 Task: Calculate the distance between vineyards in Sonoma County, California.
Action: Mouse moved to (145, 61)
Screenshot: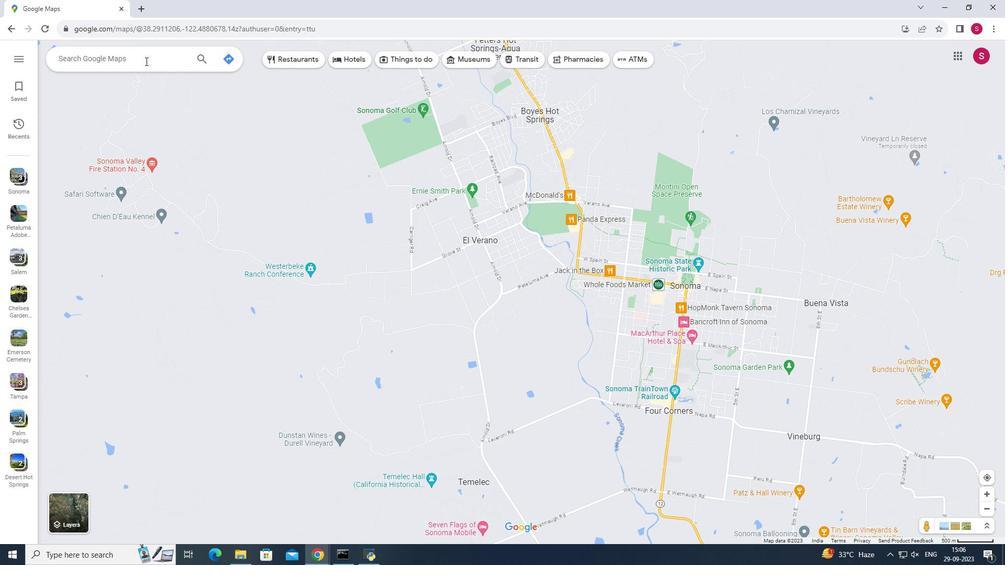 
Action: Mouse pressed left at (145, 61)
Screenshot: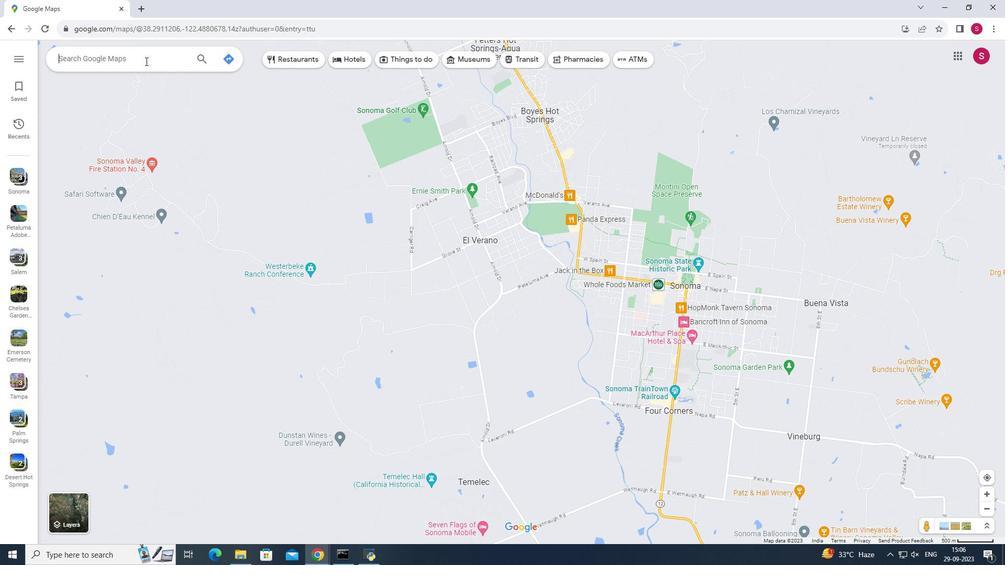 
Action: Mouse moved to (148, 61)
Screenshot: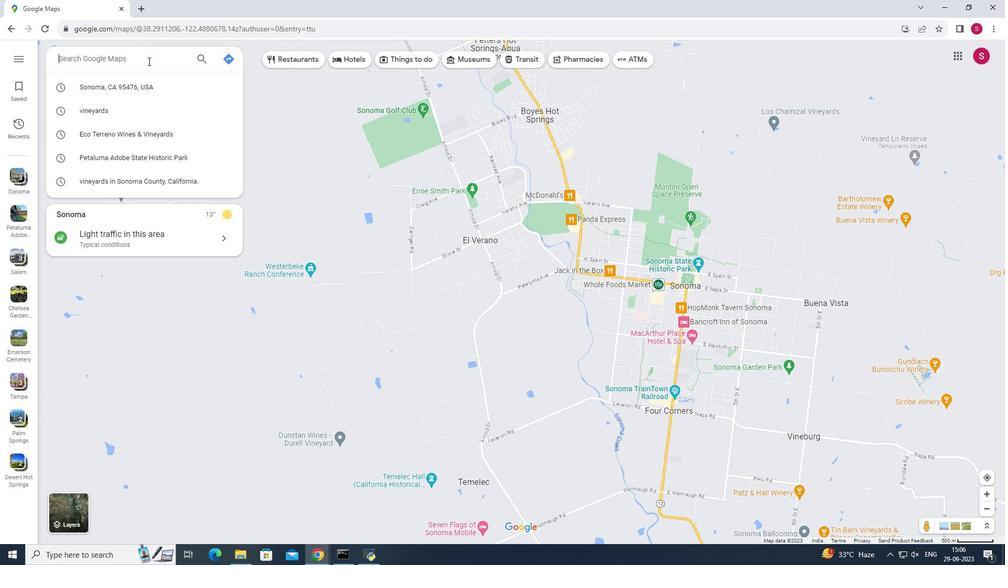 
Action: Key pressed <Key.shift><Key.shift>Sonoma<Key.space><Key.shift>Country,<Key.space><Key.shift>California<Key.enter>
Screenshot: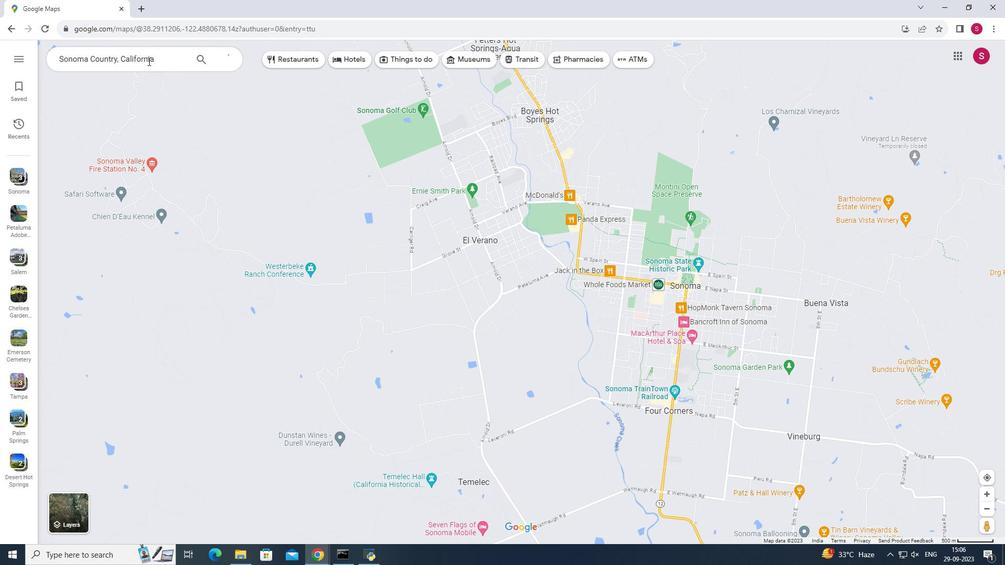 
Action: Mouse moved to (147, 240)
Screenshot: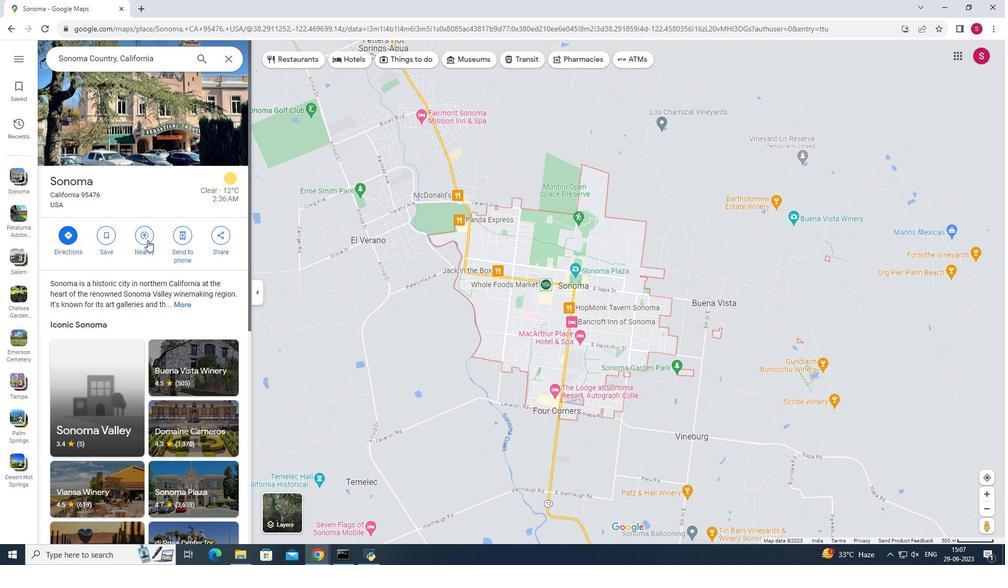 
Action: Mouse pressed left at (147, 240)
Screenshot: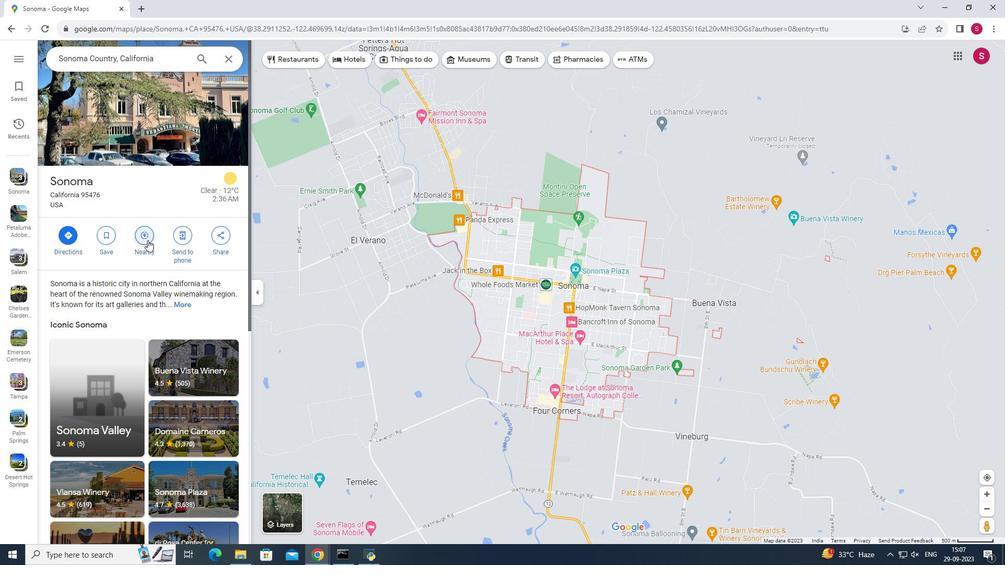 
Action: Mouse moved to (149, 241)
Screenshot: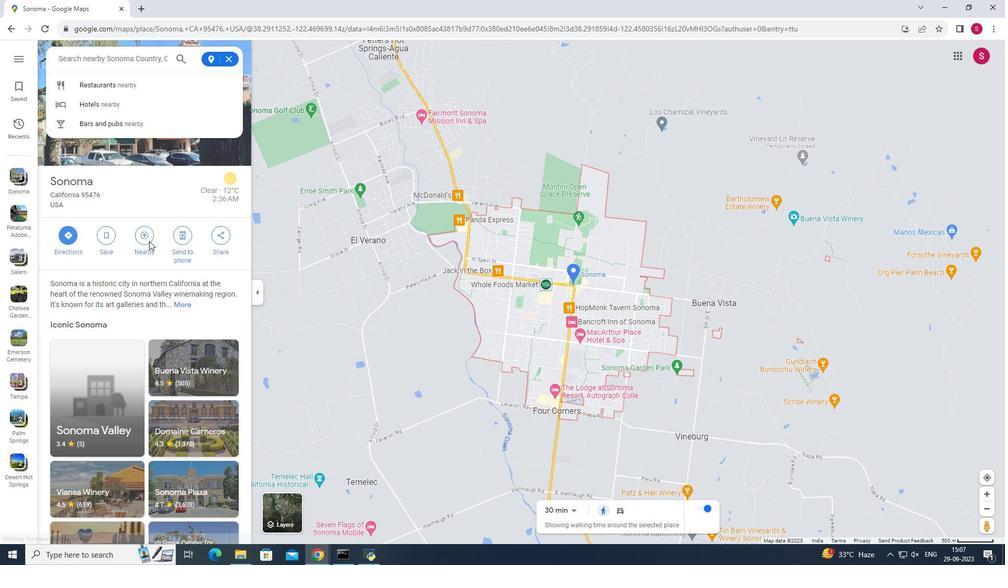 
Action: Key pressed vineyards<Key.enter>
Screenshot: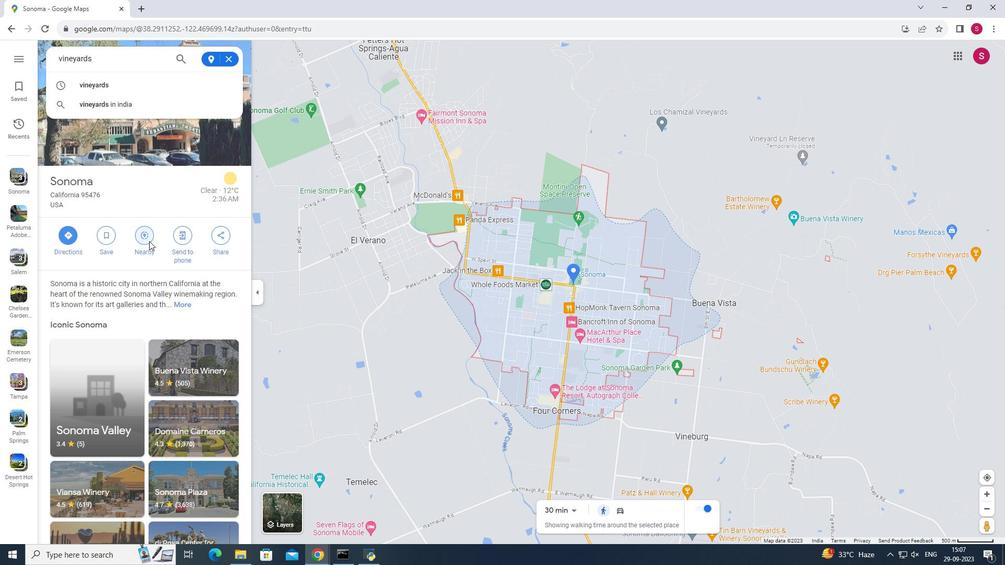 
Action: Mouse moved to (441, 286)
Screenshot: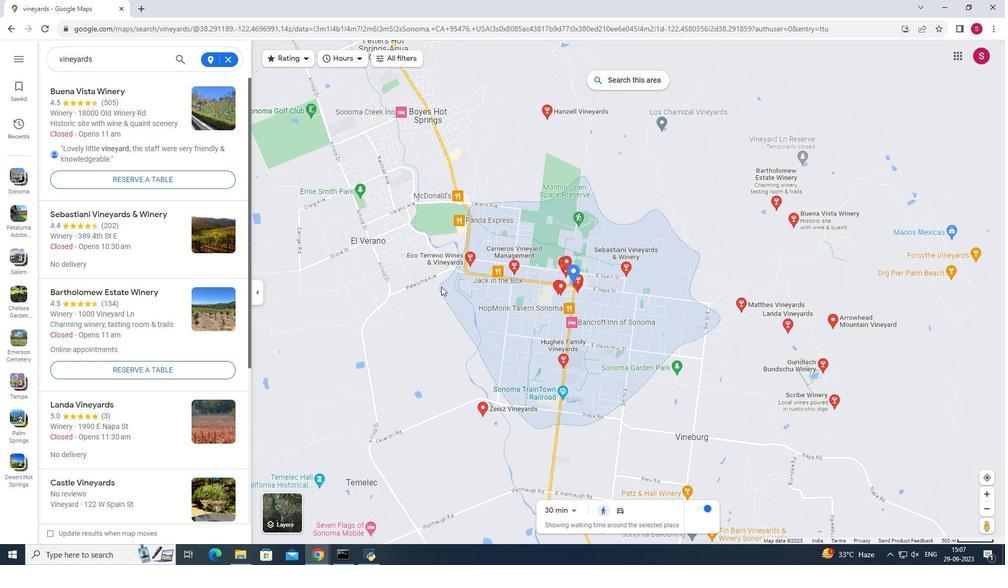 
Action: Mouse scrolled (441, 287) with delta (0, 0)
Screenshot: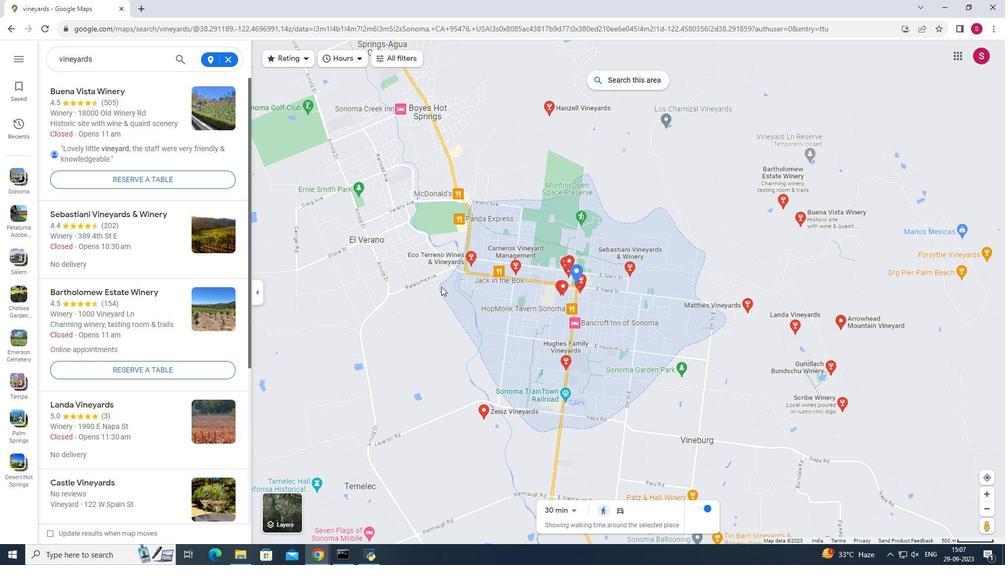 
Action: Mouse scrolled (441, 287) with delta (0, 0)
Screenshot: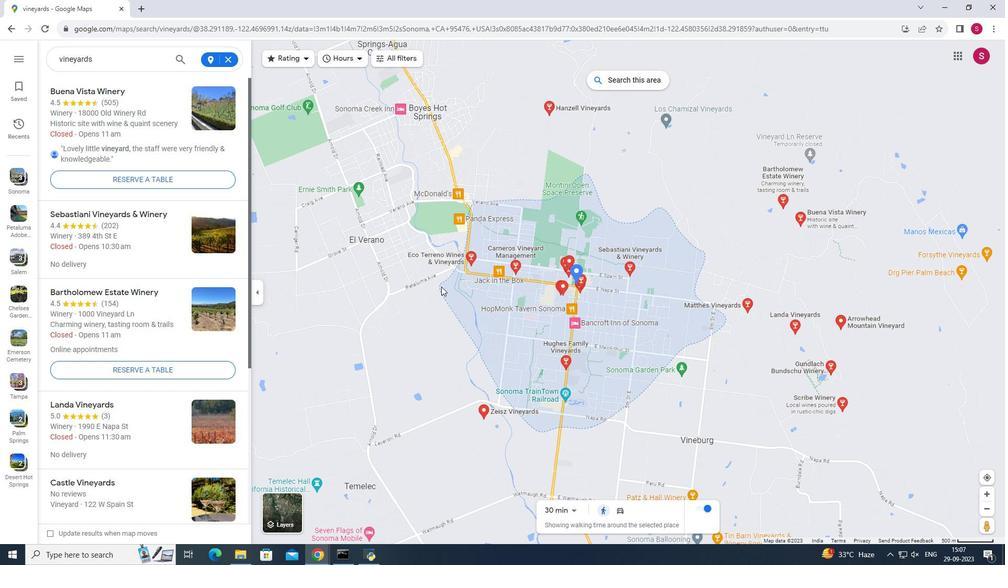 
Action: Mouse scrolled (441, 287) with delta (0, 0)
Screenshot: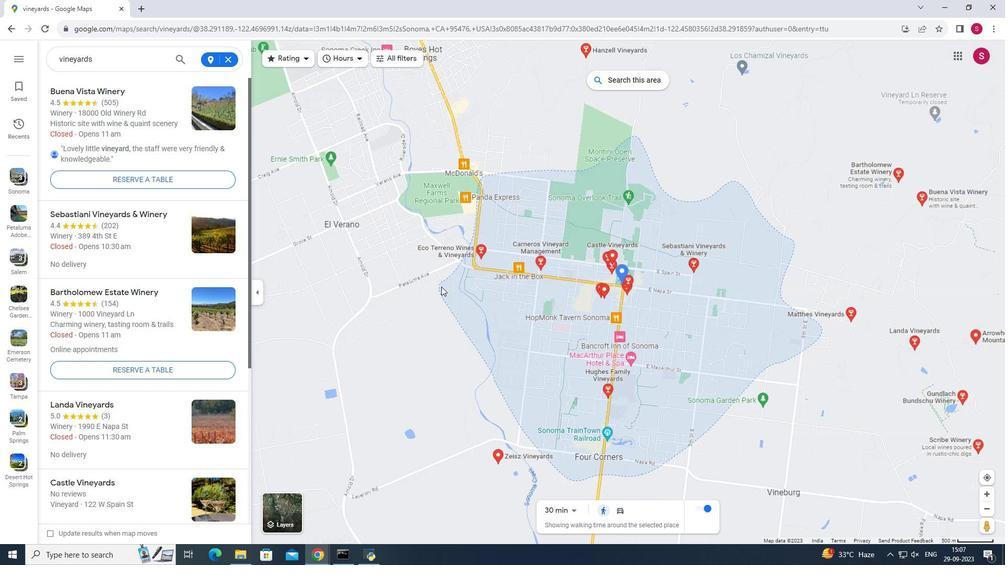 
Action: Mouse scrolled (441, 287) with delta (0, 0)
Screenshot: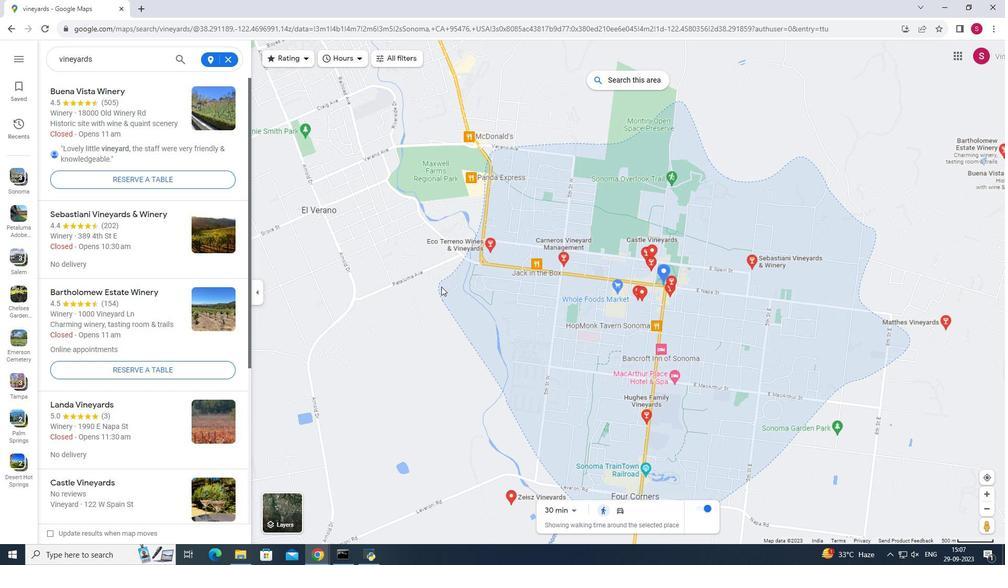 
Action: Mouse scrolled (441, 287) with delta (0, 0)
Screenshot: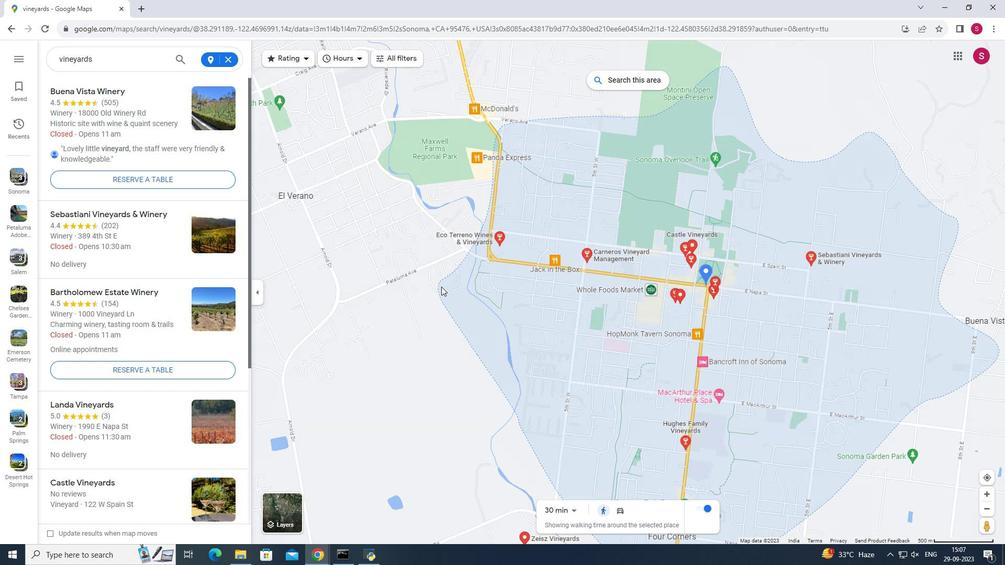 
Action: Mouse moved to (538, 321)
Screenshot: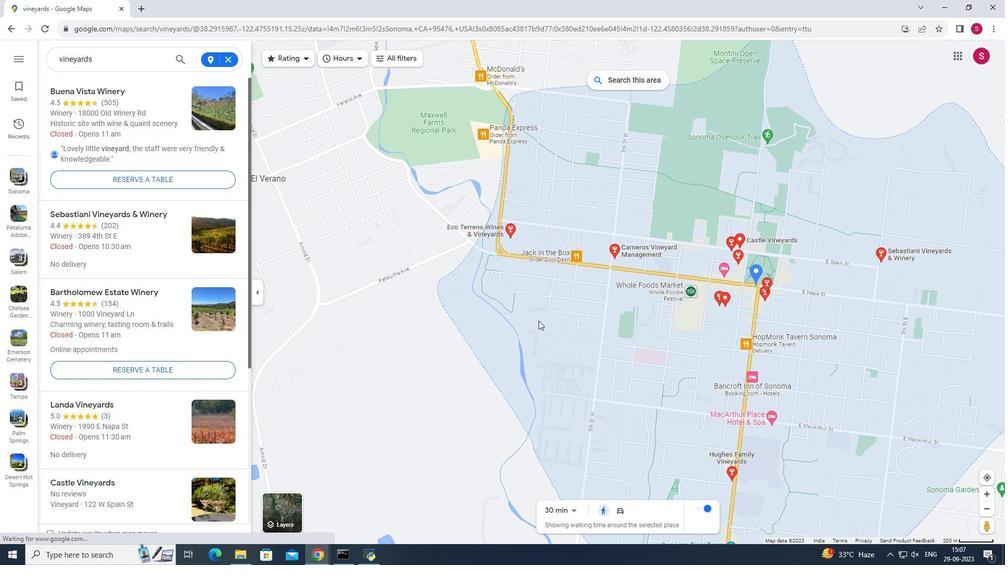 
Action: Mouse scrolled (538, 321) with delta (0, 0)
Screenshot: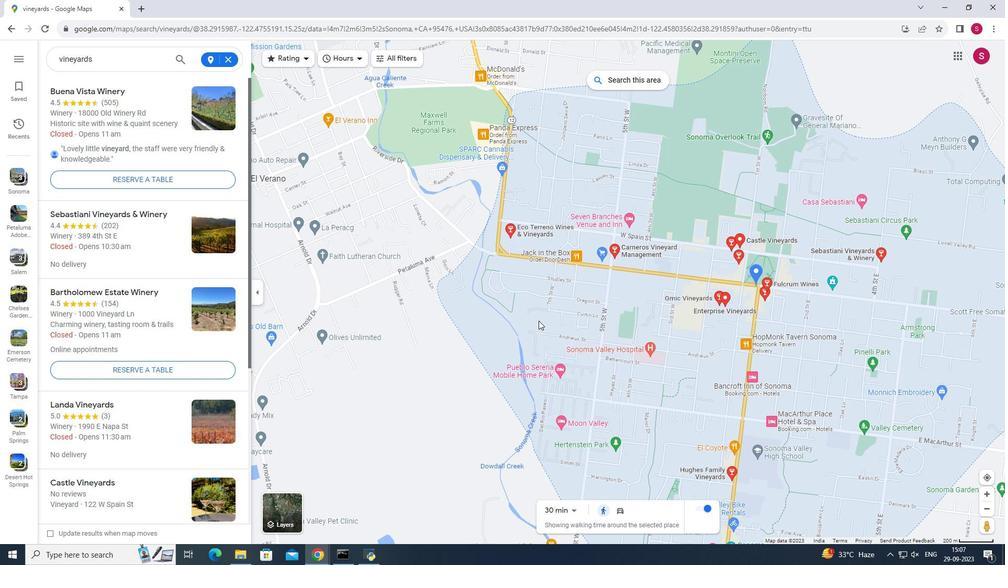 
Action: Mouse moved to (524, 274)
Screenshot: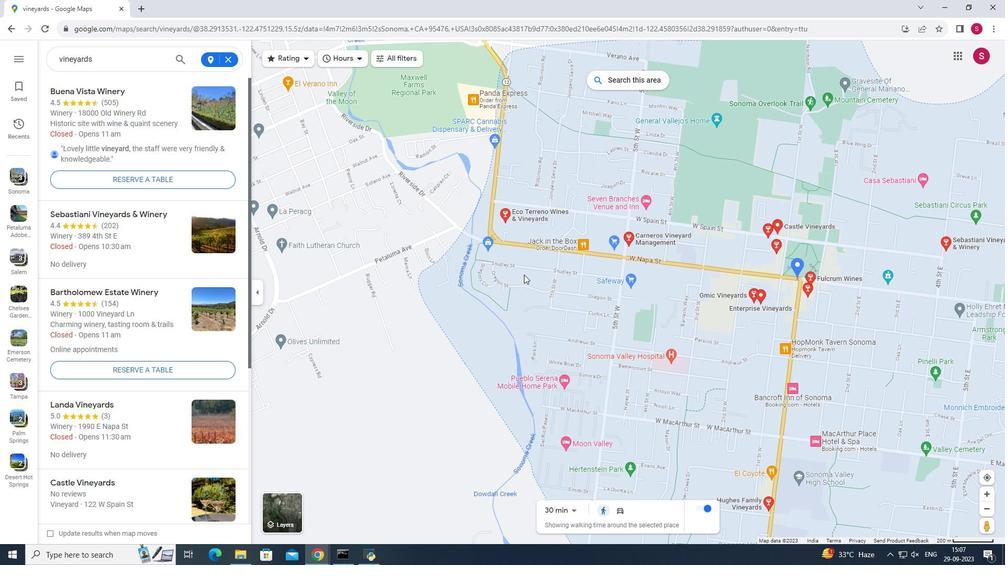 
Action: Mouse pressed left at (524, 274)
Screenshot: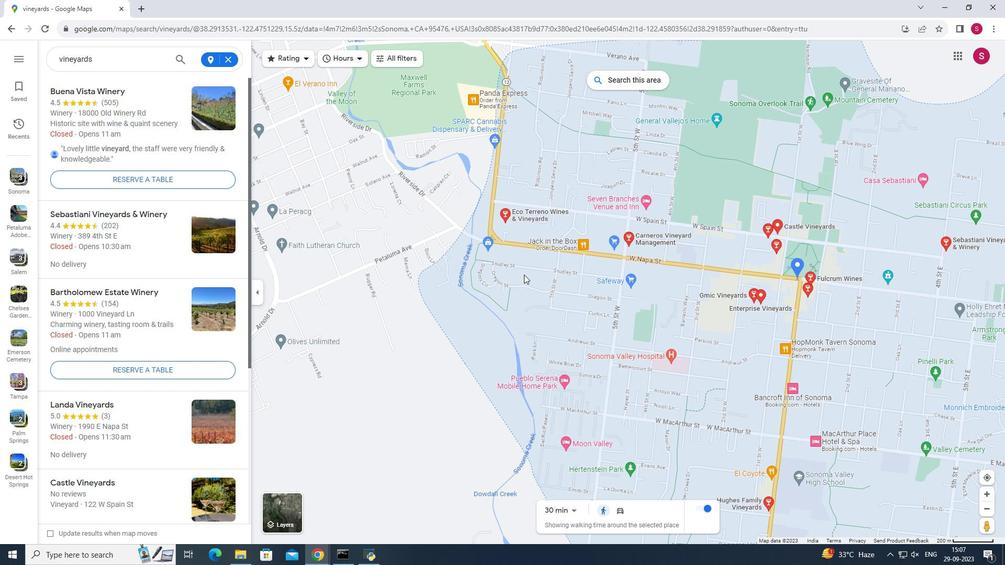 
Action: Mouse moved to (479, 307)
Screenshot: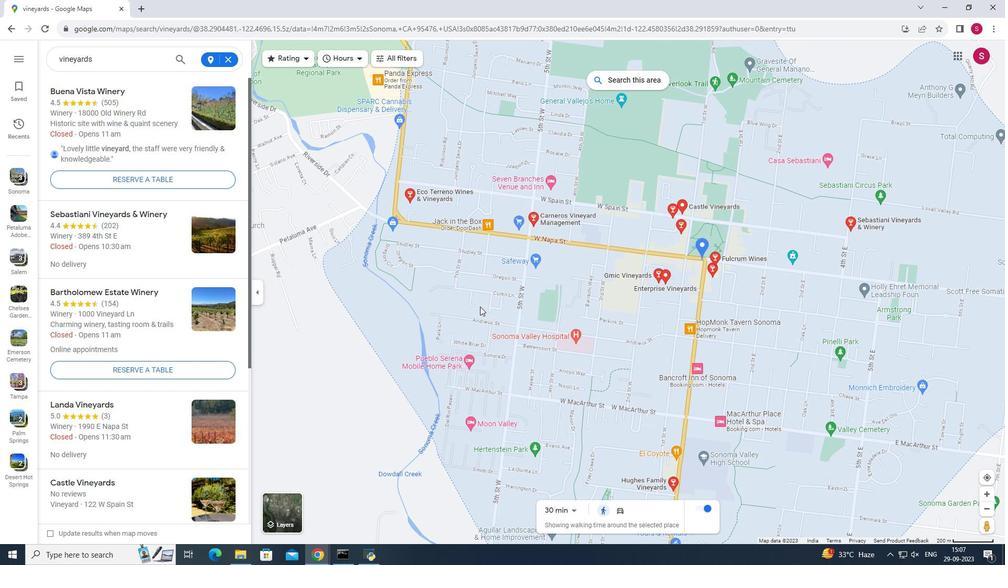 
Action: Mouse scrolled (479, 308) with delta (0, 0)
Screenshot: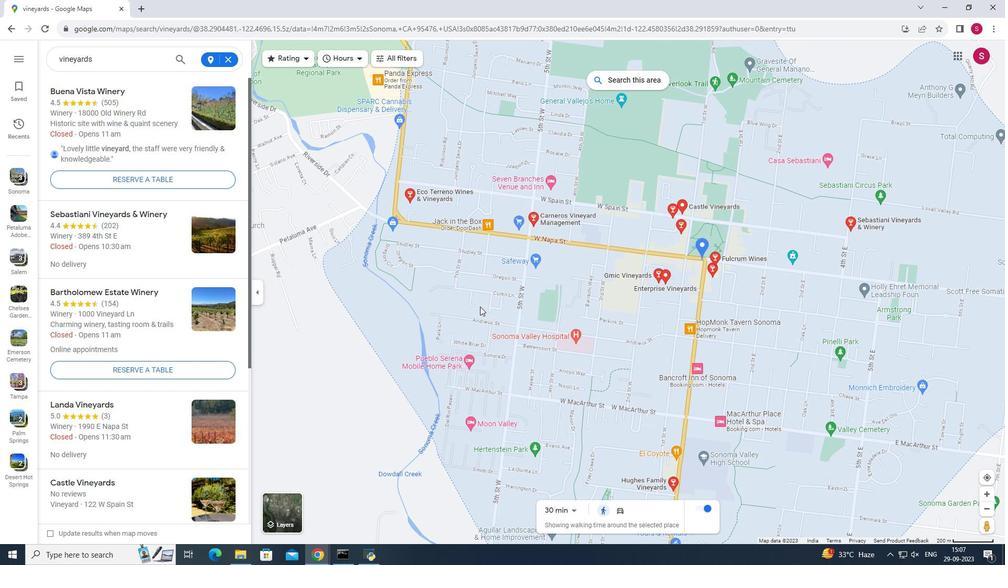 
Action: Mouse moved to (480, 306)
Screenshot: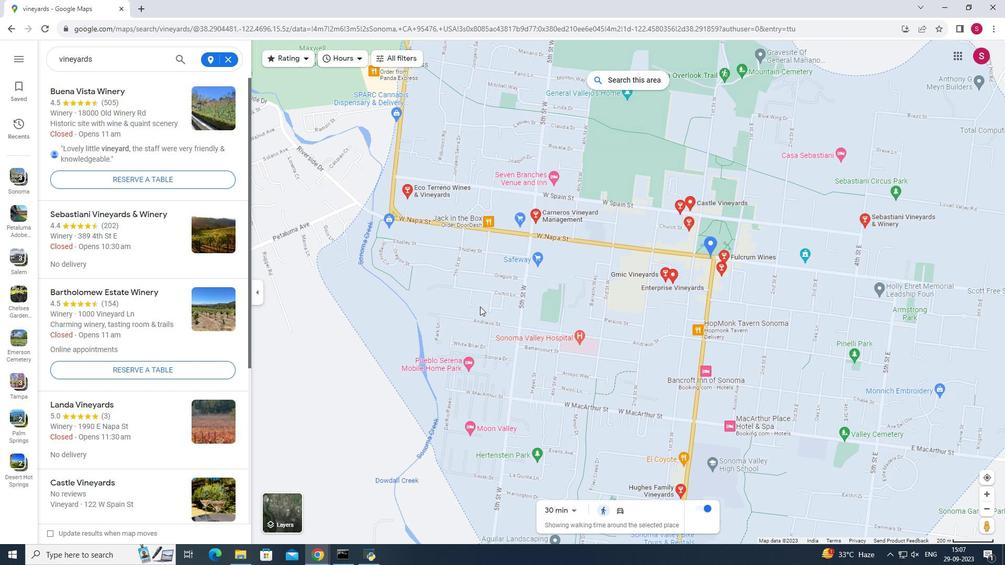 
Action: Mouse scrolled (480, 307) with delta (0, 0)
Screenshot: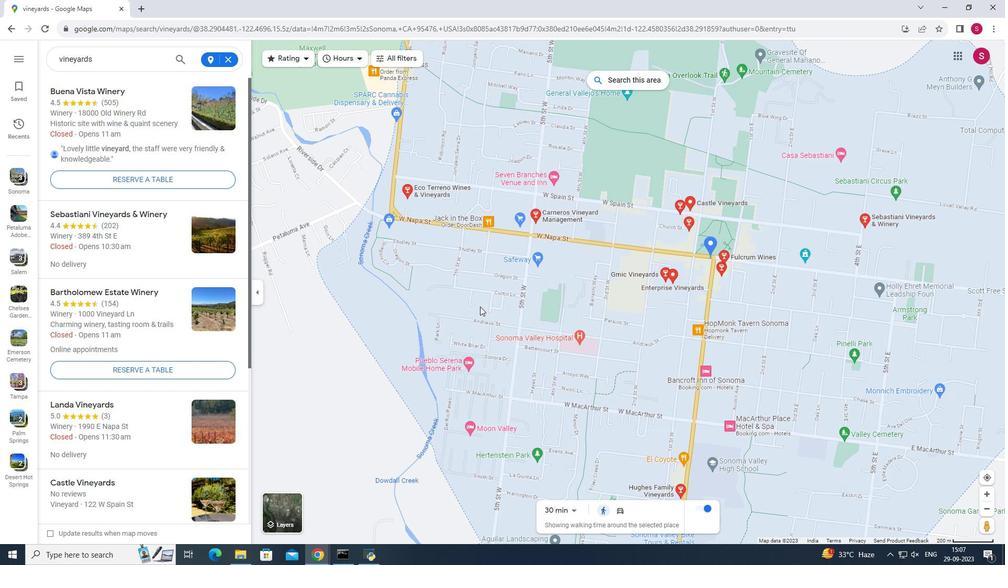 
Action: Mouse scrolled (480, 307) with delta (0, 0)
Screenshot: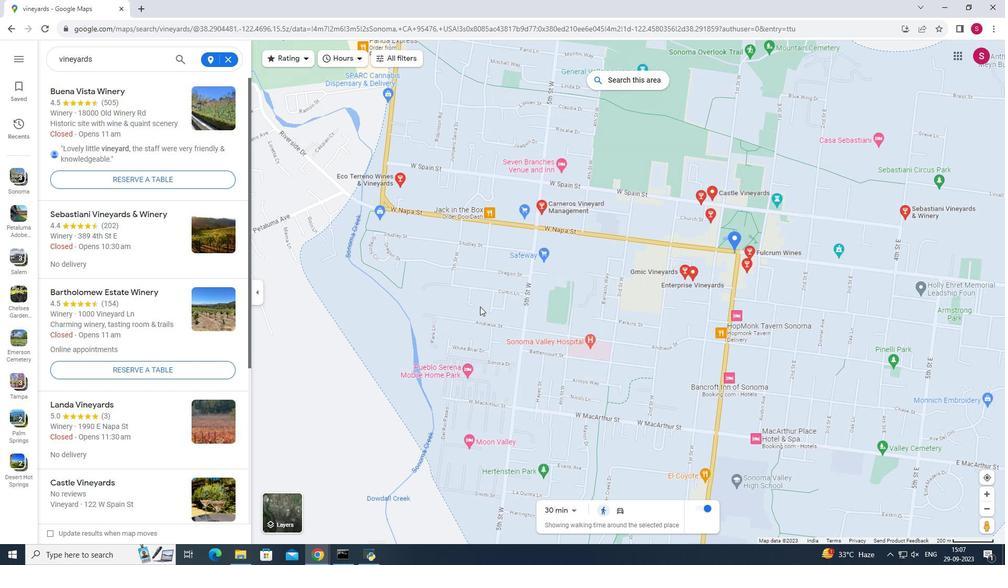 
Action: Mouse moved to (454, 518)
Screenshot: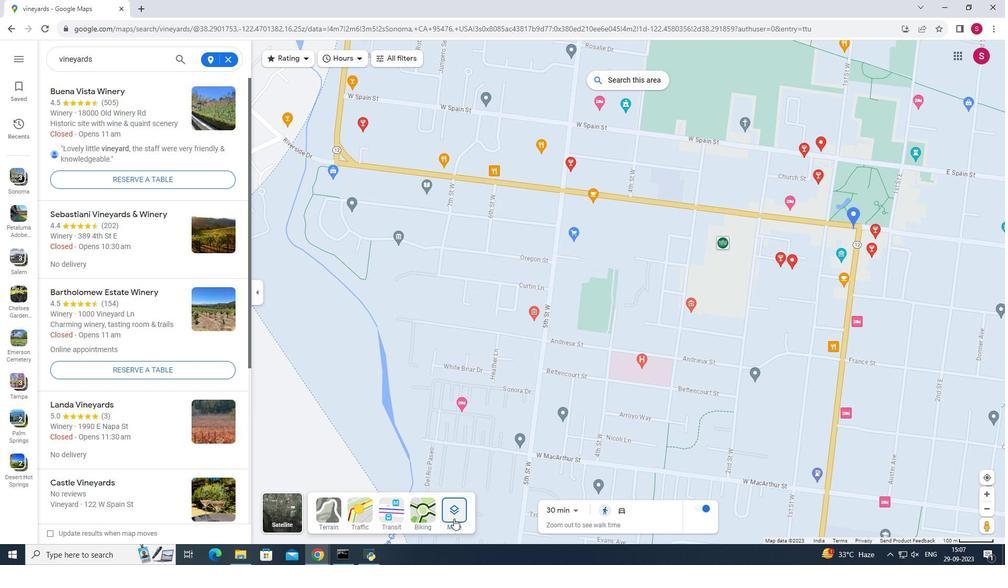 
Action: Mouse pressed left at (454, 518)
Screenshot: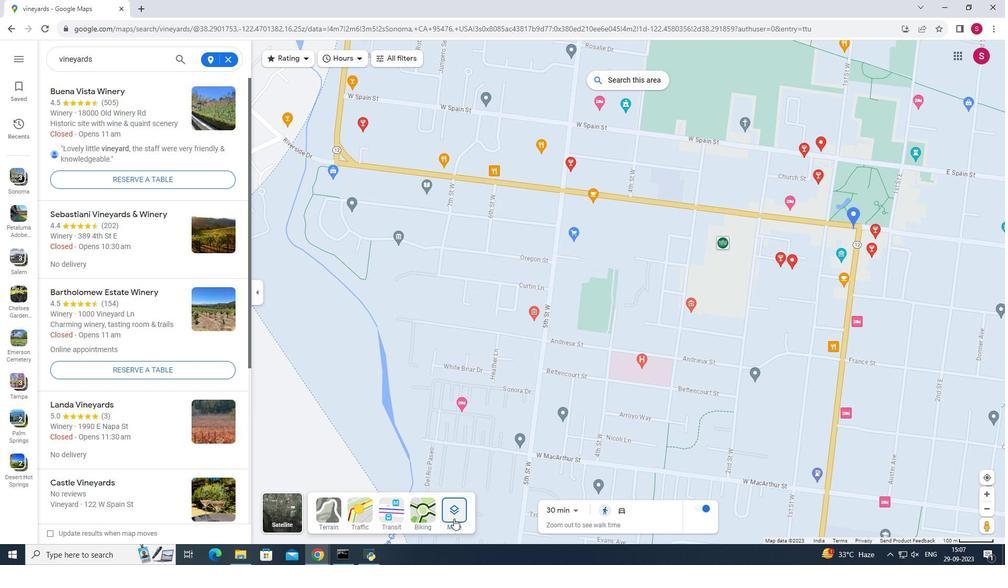 
Action: Mouse moved to (362, 415)
Screenshot: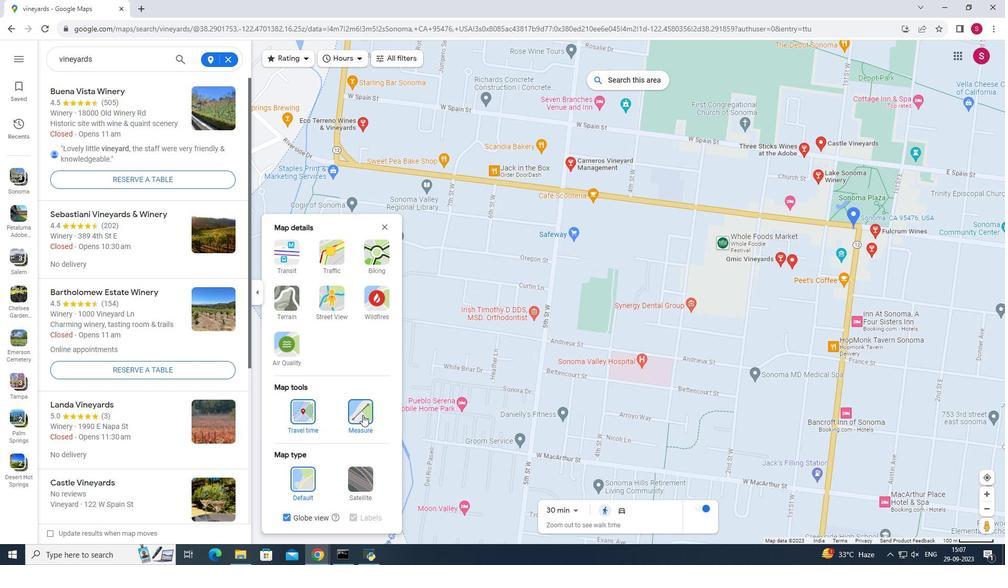 
Action: Mouse pressed left at (362, 415)
Screenshot: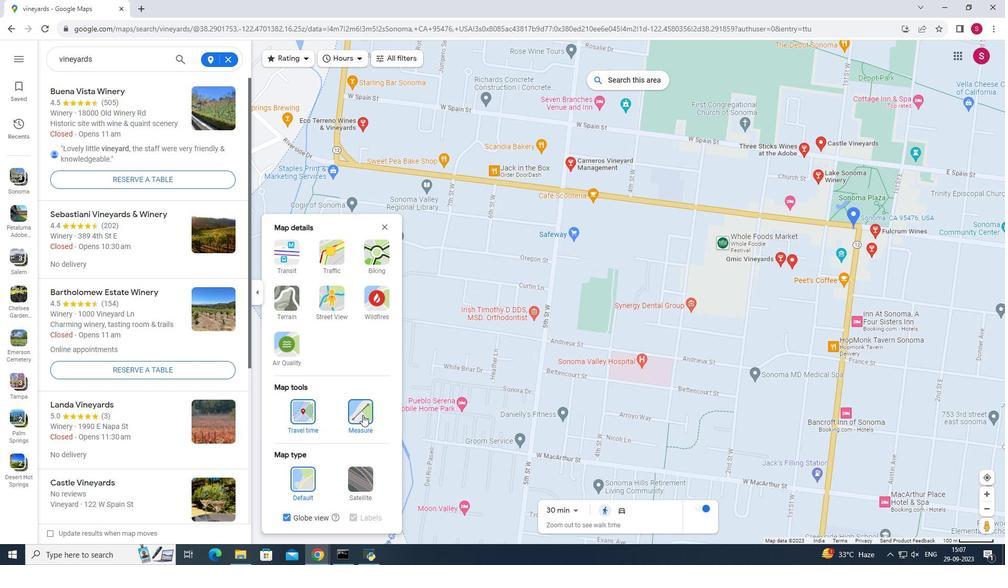 
Action: Mouse moved to (384, 224)
Screenshot: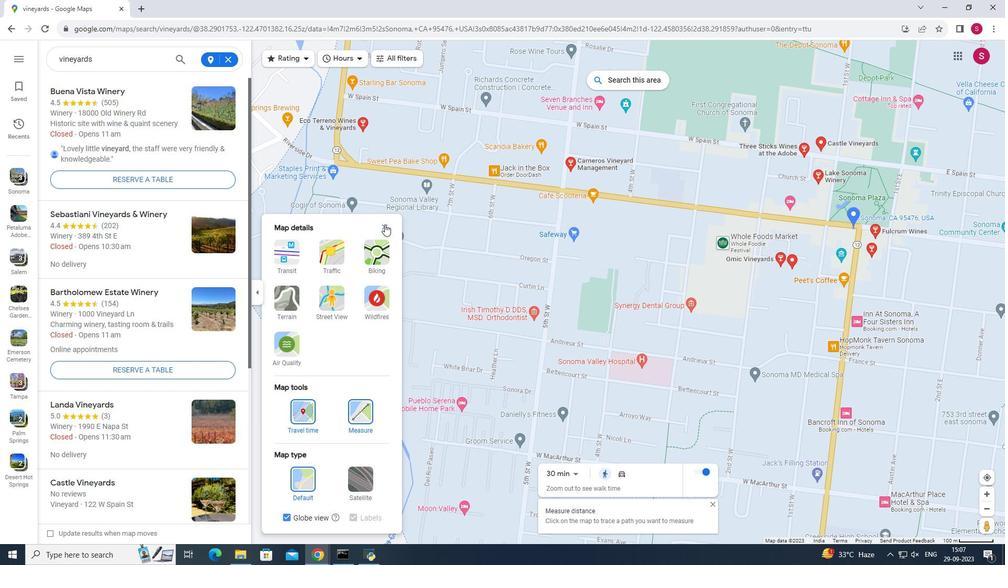 
Action: Mouse pressed left at (384, 224)
Screenshot: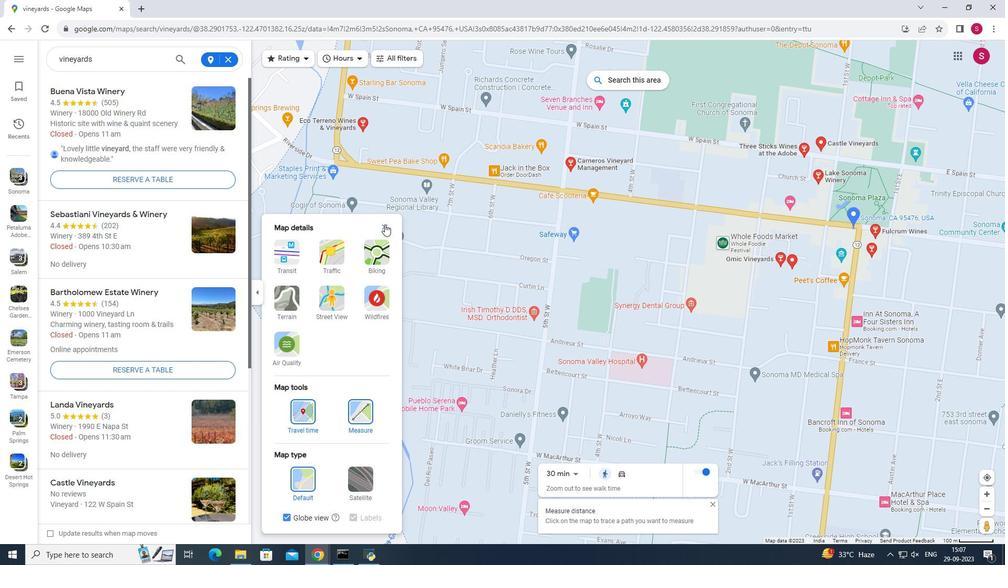 
Action: Mouse moved to (362, 129)
Screenshot: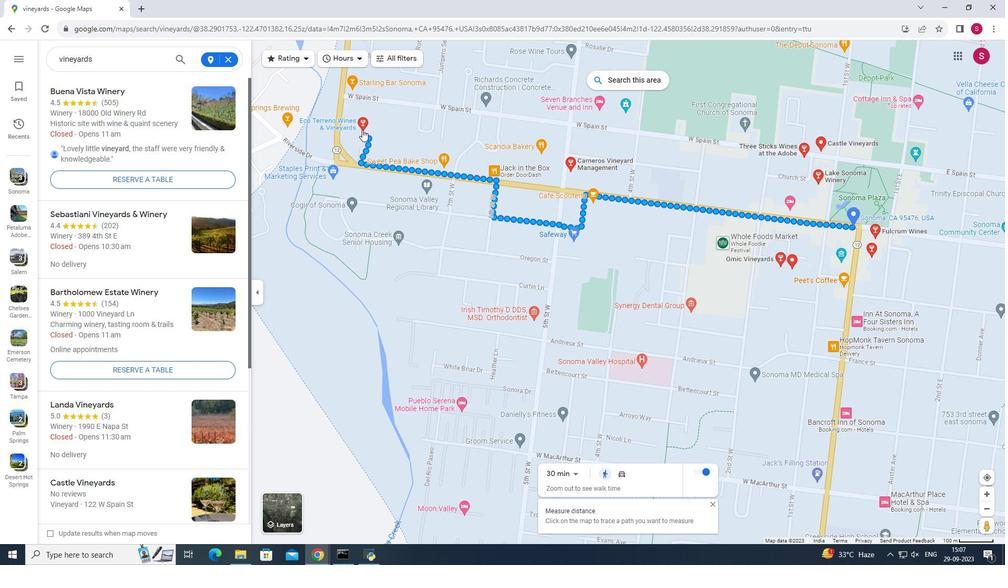 
Action: Mouse pressed left at (362, 129)
Screenshot: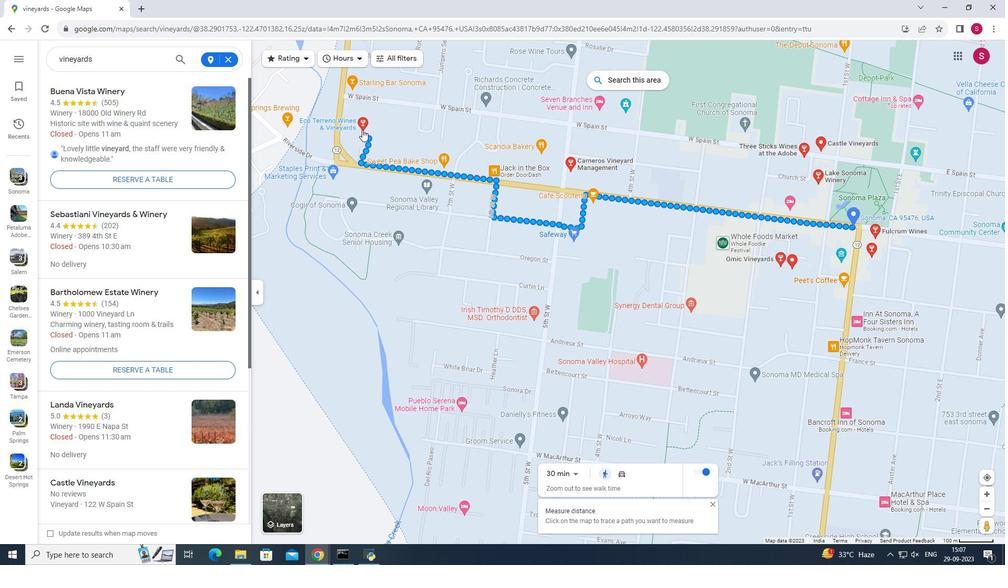 
Action: Mouse moved to (569, 172)
Screenshot: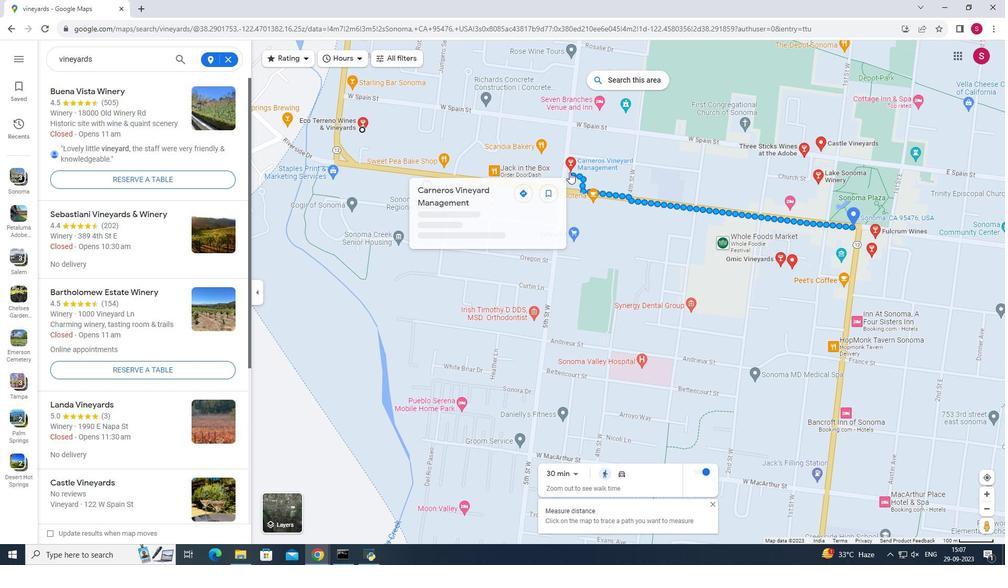 
Action: Mouse pressed left at (569, 172)
Screenshot: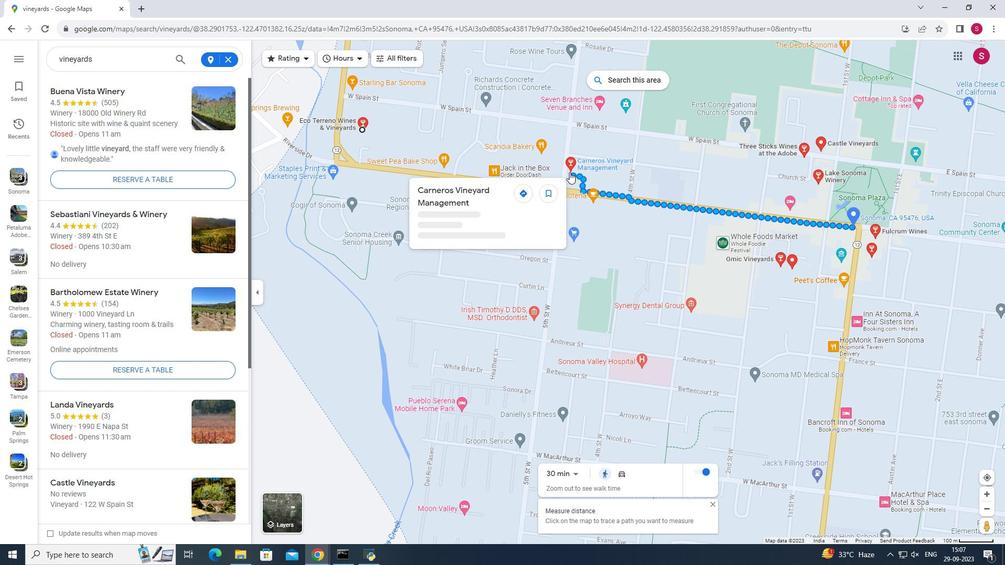 
Action: Mouse moved to (822, 148)
Screenshot: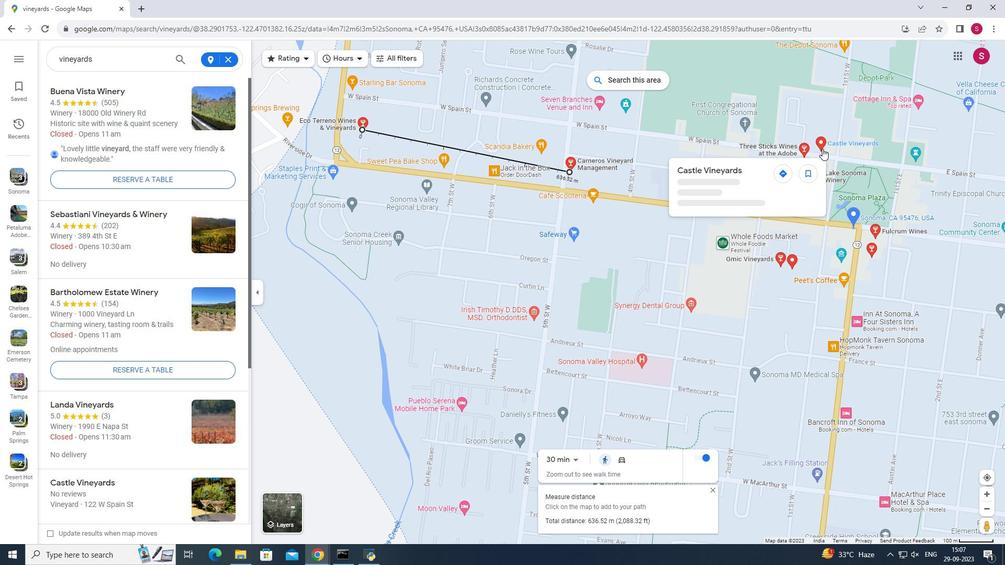 
Action: Mouse pressed left at (822, 148)
Screenshot: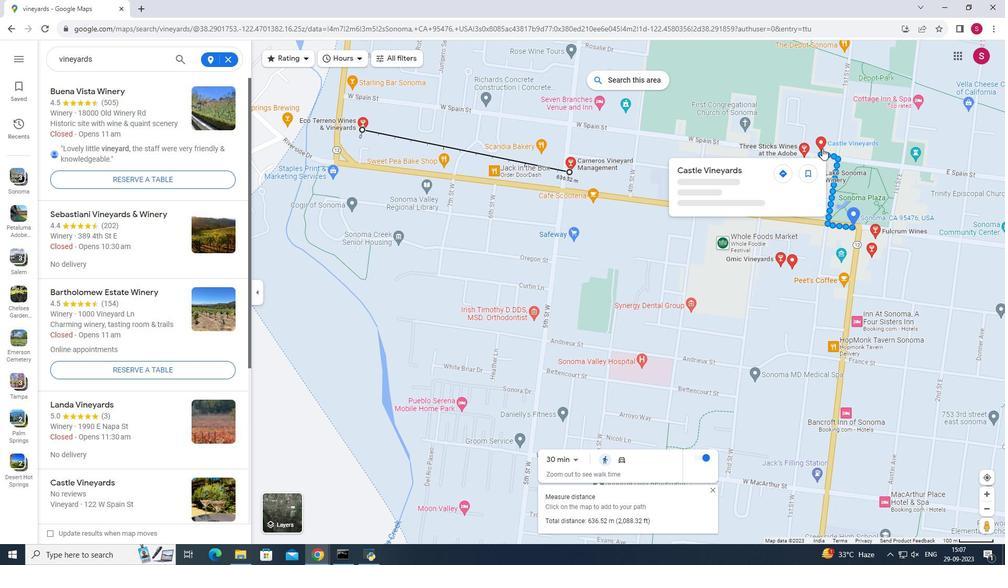 
Action: Mouse moved to (360, 127)
Screenshot: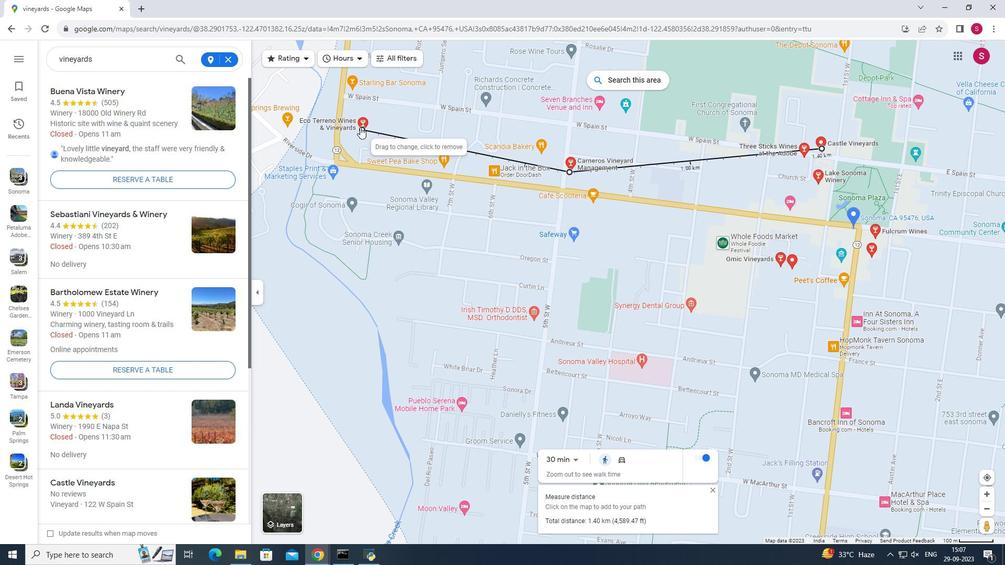 
Action: Mouse pressed left at (360, 127)
Screenshot: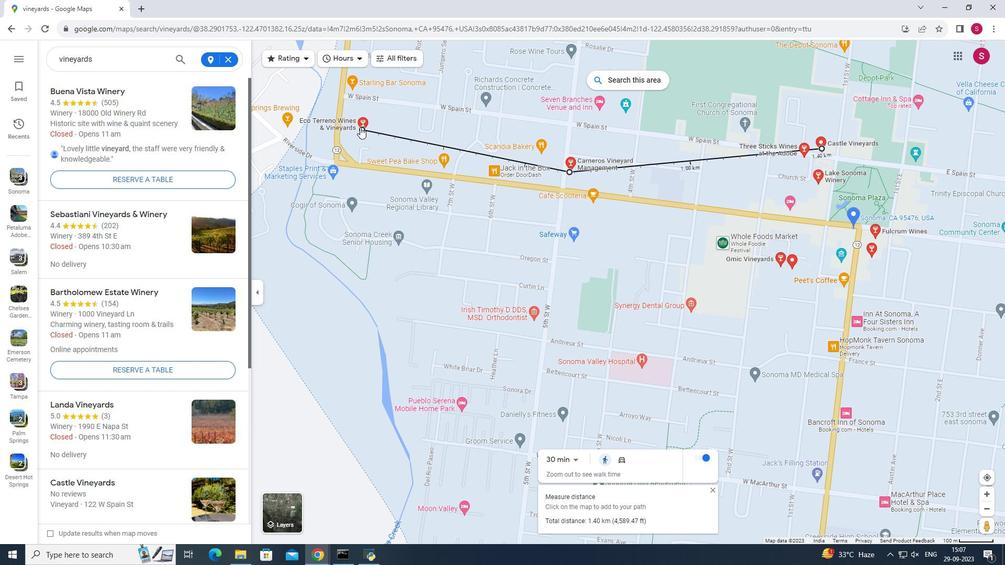 
Action: Mouse moved to (823, 147)
Screenshot: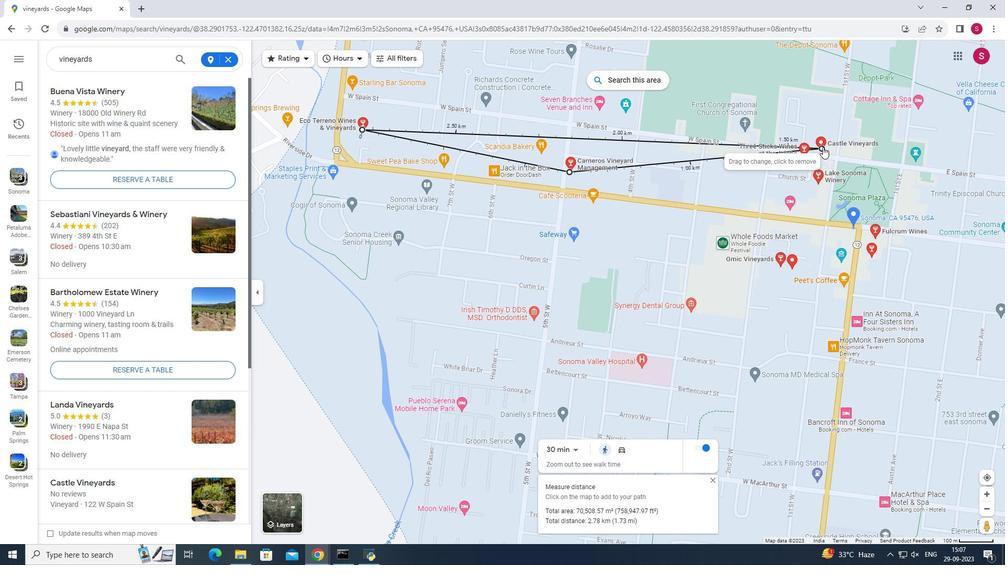 
Action: Mouse pressed left at (823, 147)
Screenshot: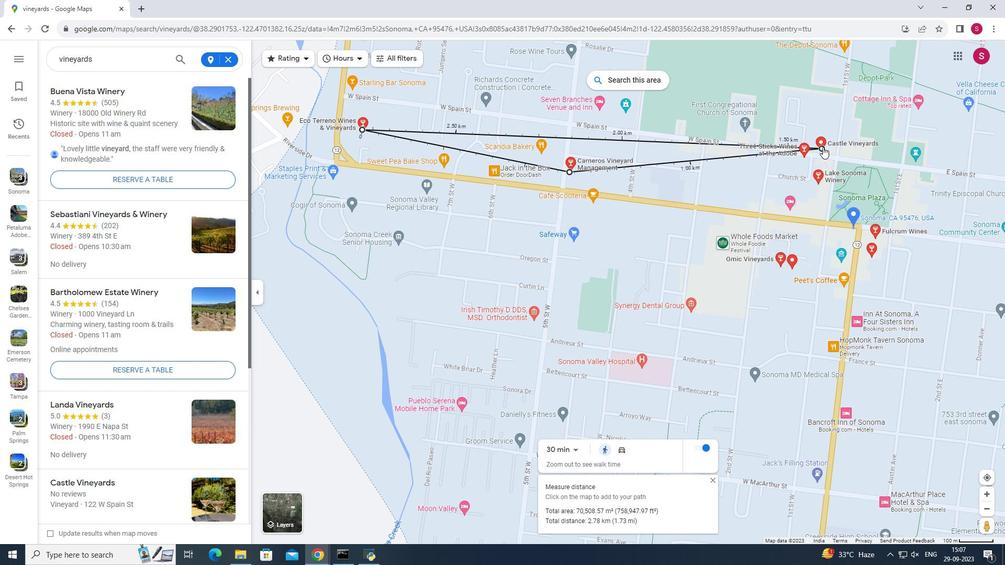 
Action: Mouse moved to (569, 172)
Screenshot: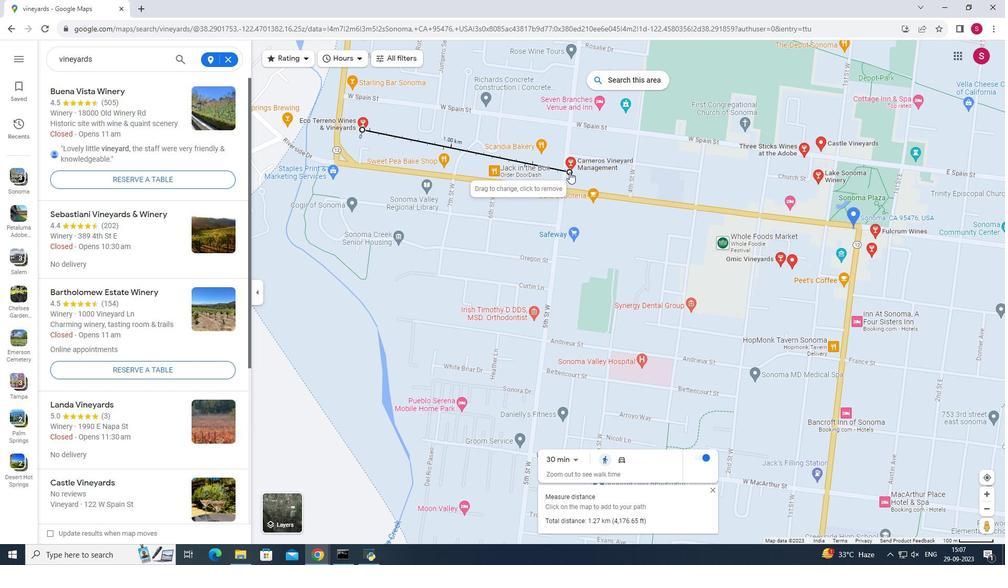 
Action: Mouse pressed left at (569, 172)
Screenshot: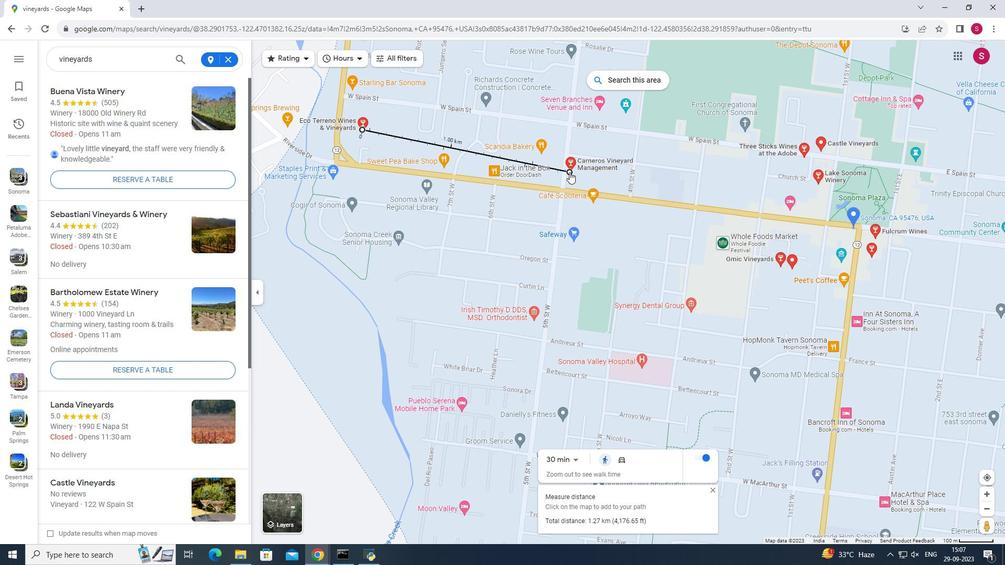
Action: Mouse moved to (572, 169)
Screenshot: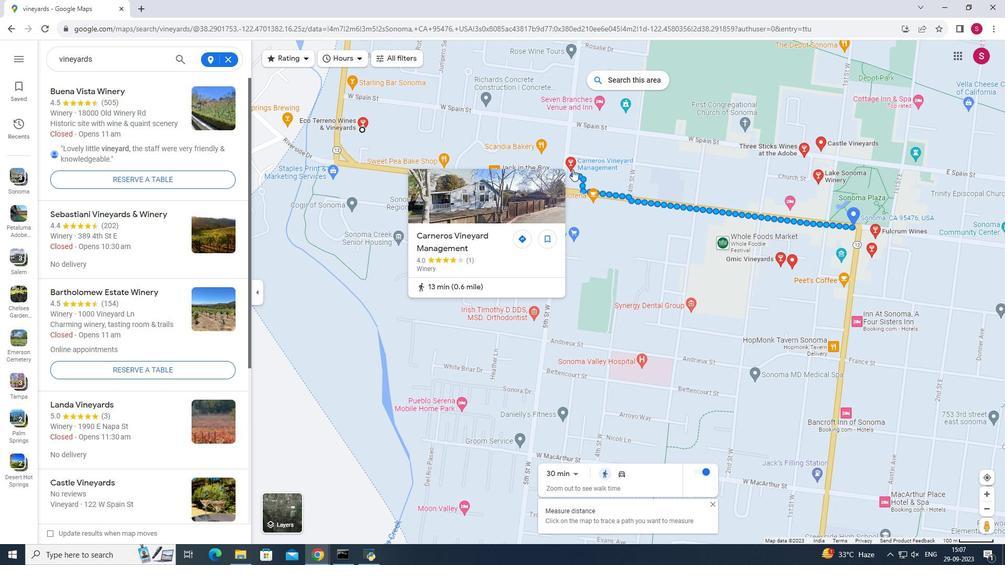 
Action: Mouse pressed left at (572, 169)
Screenshot: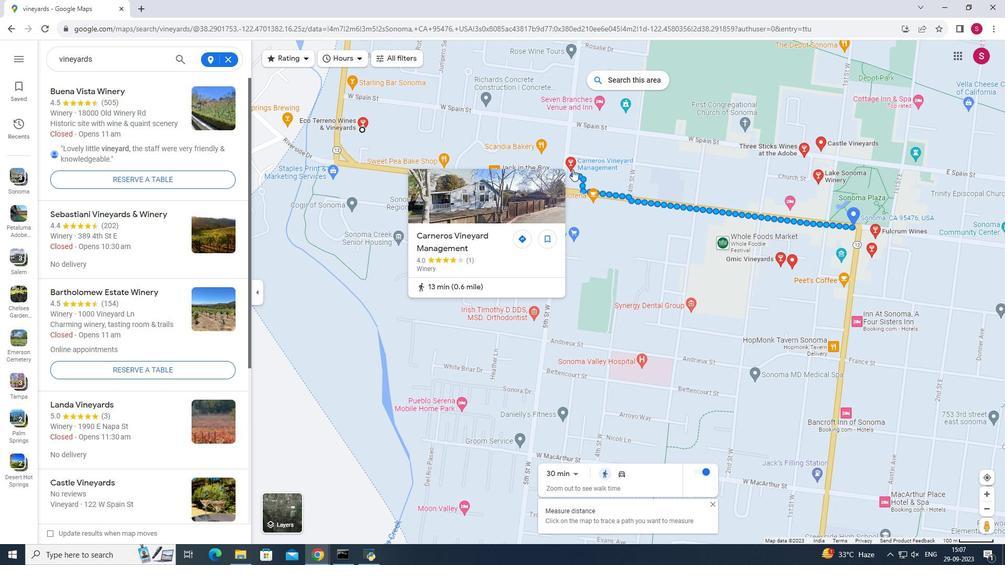 
Action: Mouse pressed left at (572, 169)
Screenshot: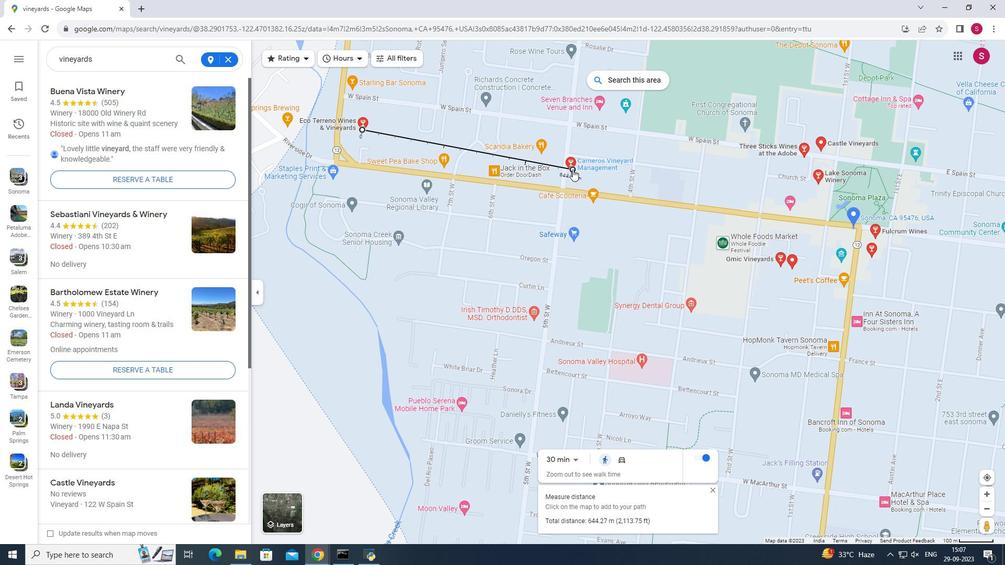 
Action: Mouse moved to (360, 128)
Screenshot: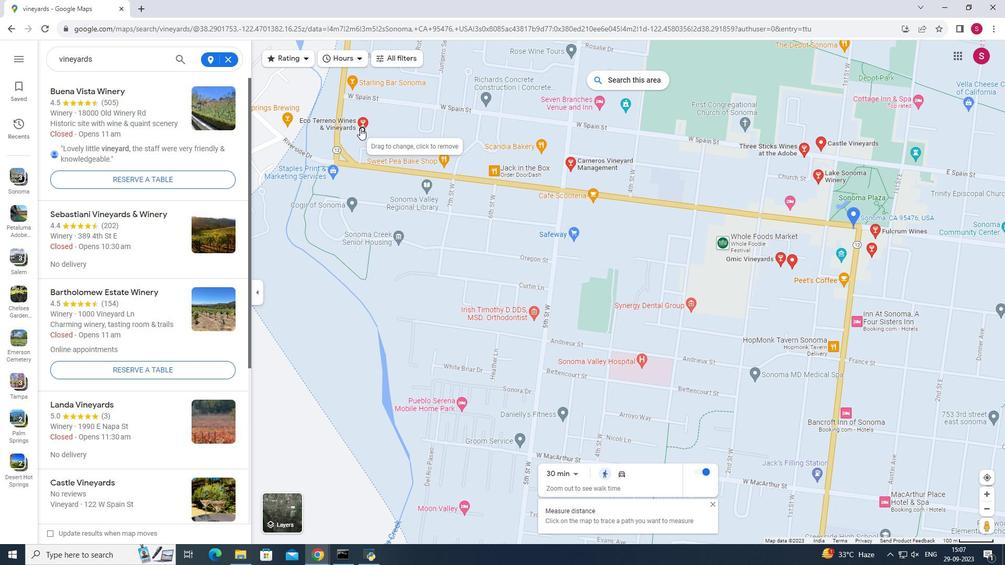 
Action: Mouse pressed left at (360, 128)
Screenshot: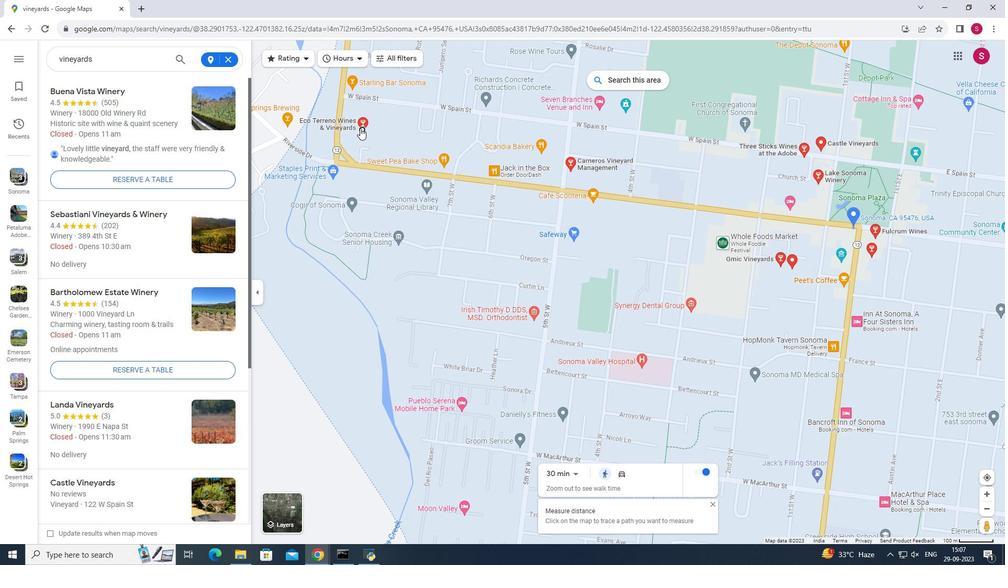 
Action: Mouse moved to (571, 170)
Screenshot: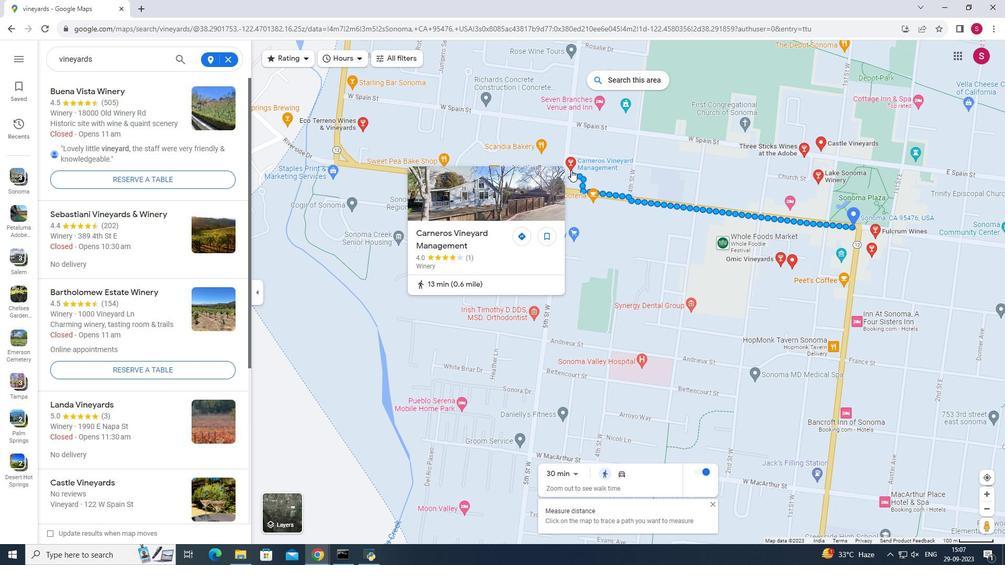 
Action: Mouse pressed left at (571, 170)
Screenshot: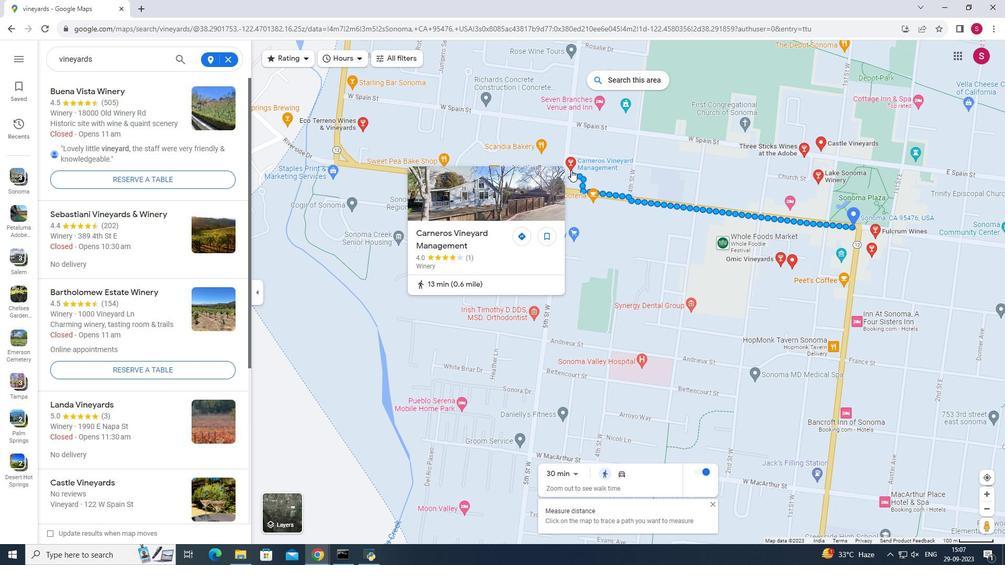 
Action: Mouse moved to (816, 181)
Screenshot: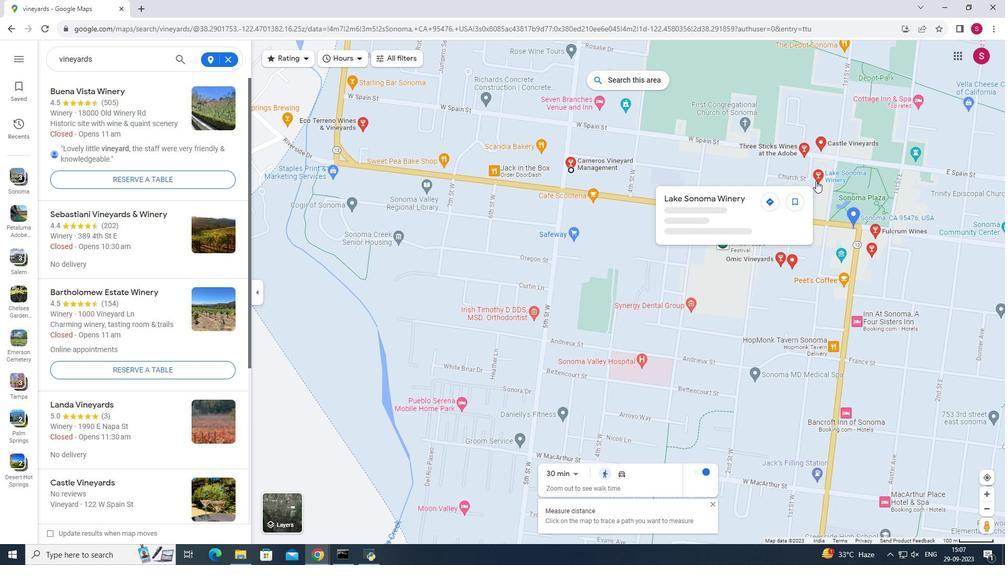 
Action: Mouse pressed left at (816, 181)
Screenshot: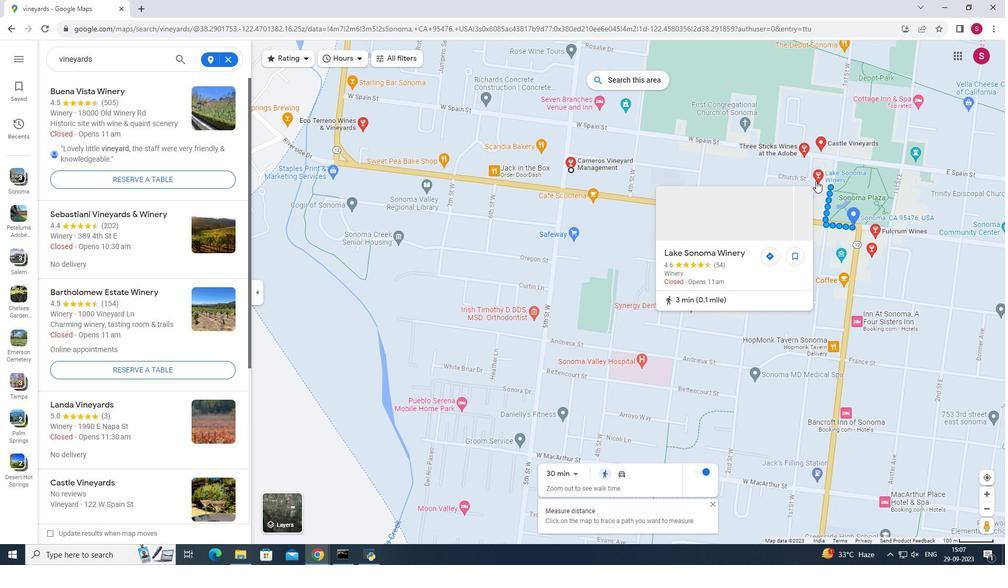
Action: Mouse moved to (570, 169)
Screenshot: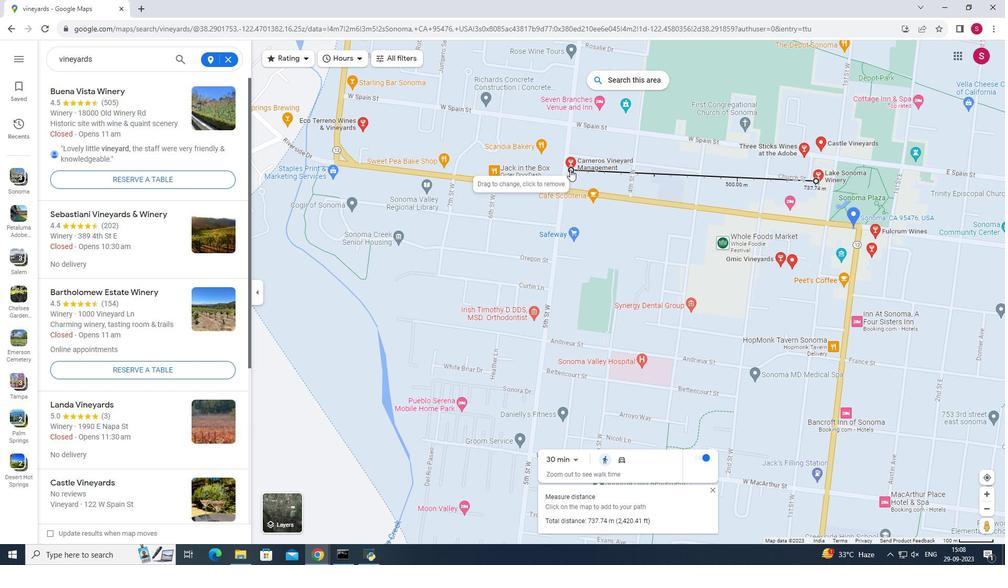 
Action: Mouse pressed left at (570, 169)
Screenshot: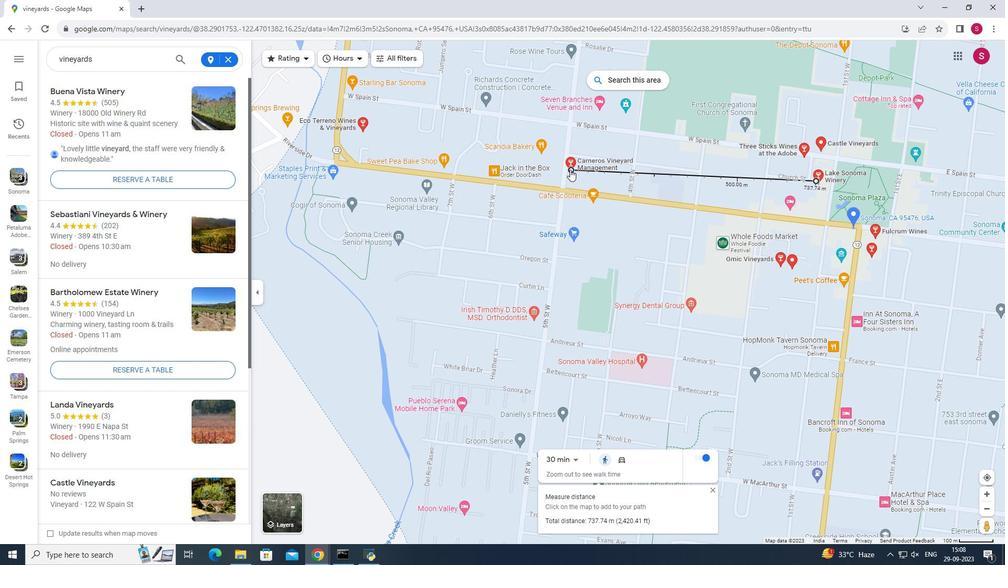 
Action: Mouse moved to (819, 181)
Screenshot: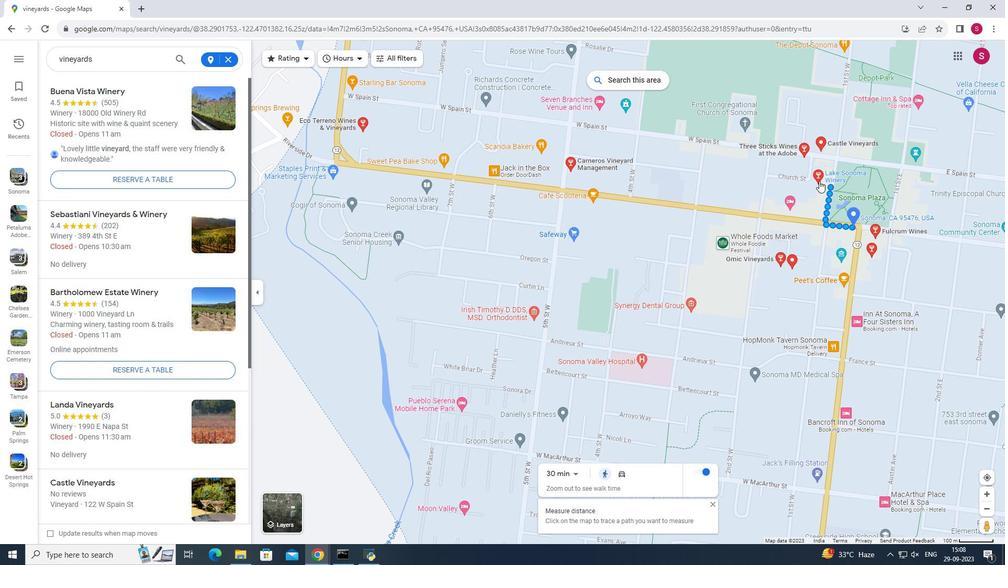 
Action: Mouse pressed left at (819, 181)
Screenshot: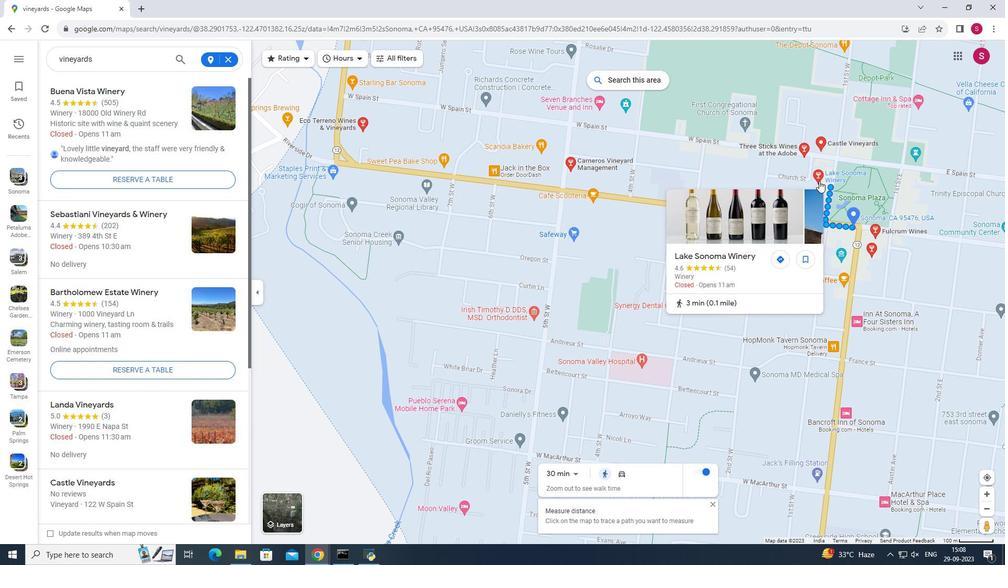 
Action: Mouse moved to (873, 235)
Screenshot: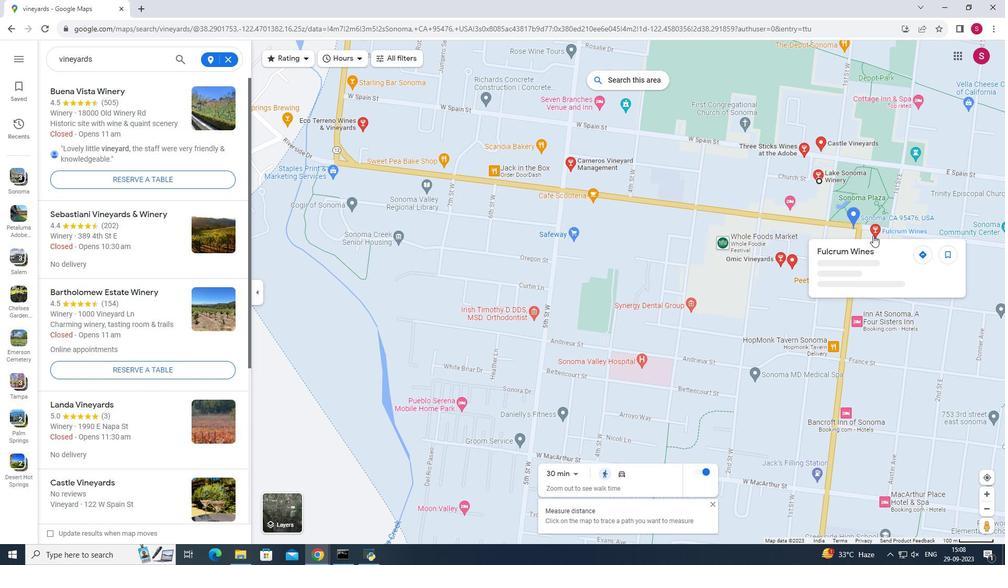 
Action: Mouse pressed left at (873, 235)
Screenshot: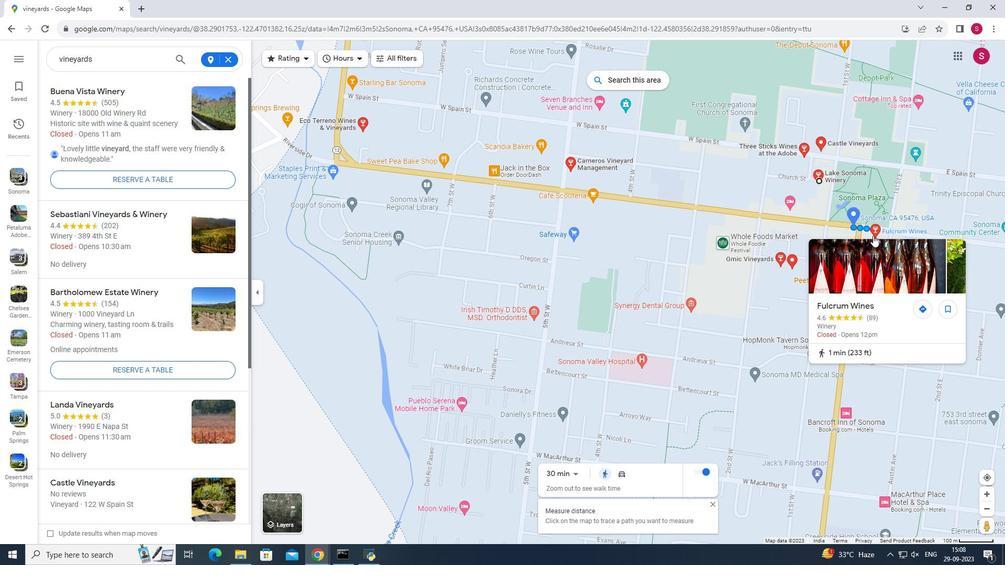
Action: Mouse moved to (780, 264)
Screenshot: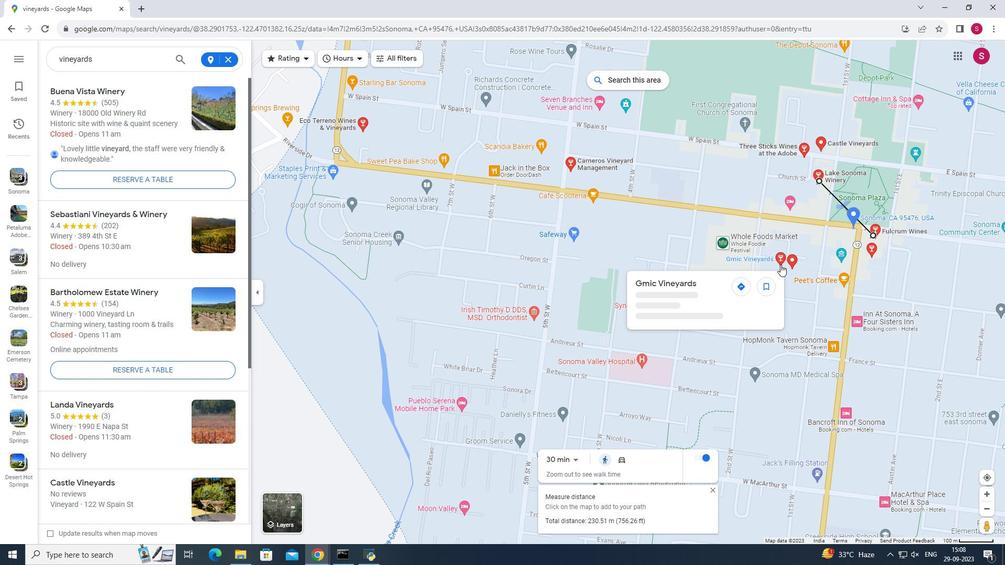
Action: Mouse pressed left at (780, 264)
Screenshot: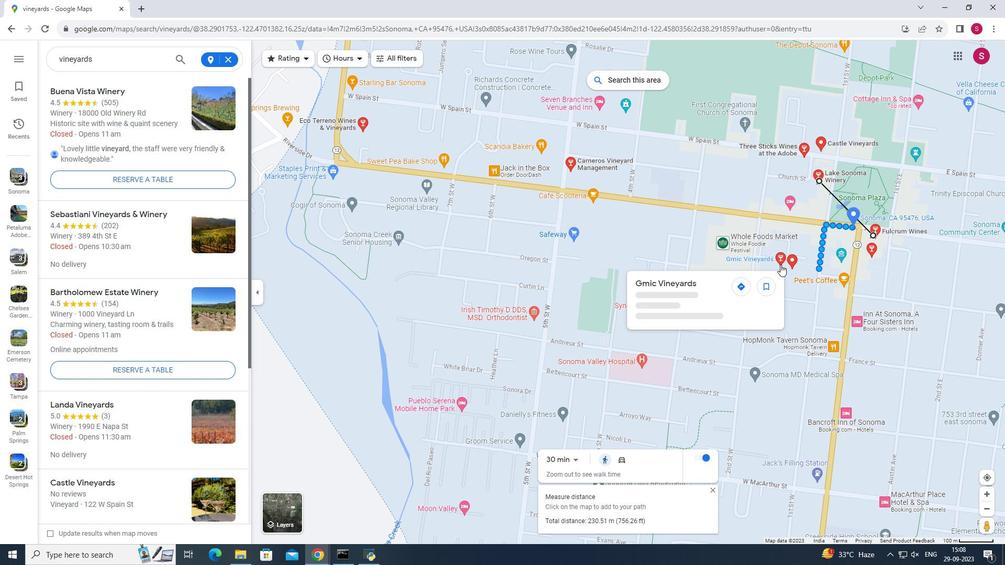 
Action: Mouse moved to (821, 179)
Screenshot: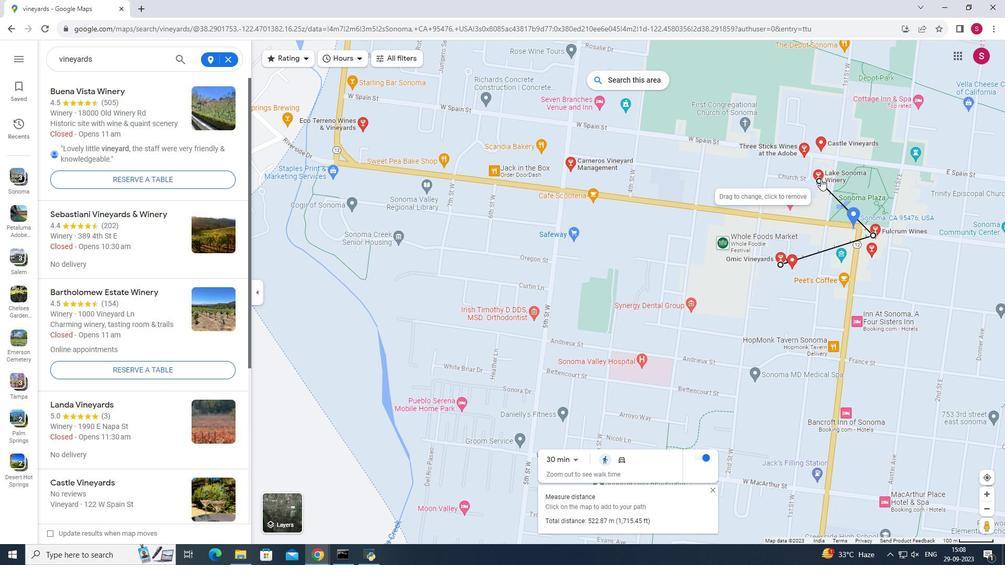 
Action: Mouse pressed left at (821, 179)
Screenshot: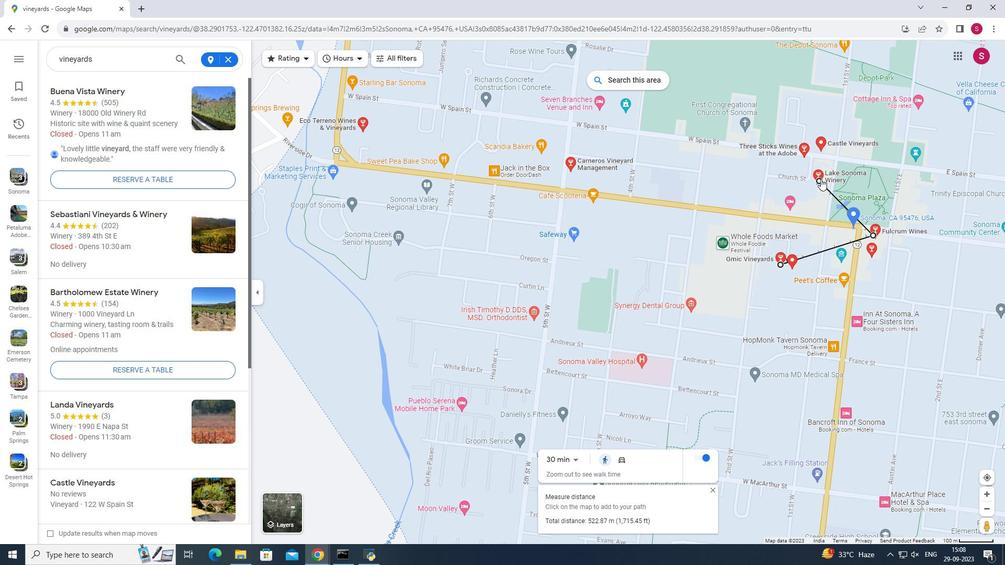 
Action: Mouse pressed left at (821, 179)
Screenshot: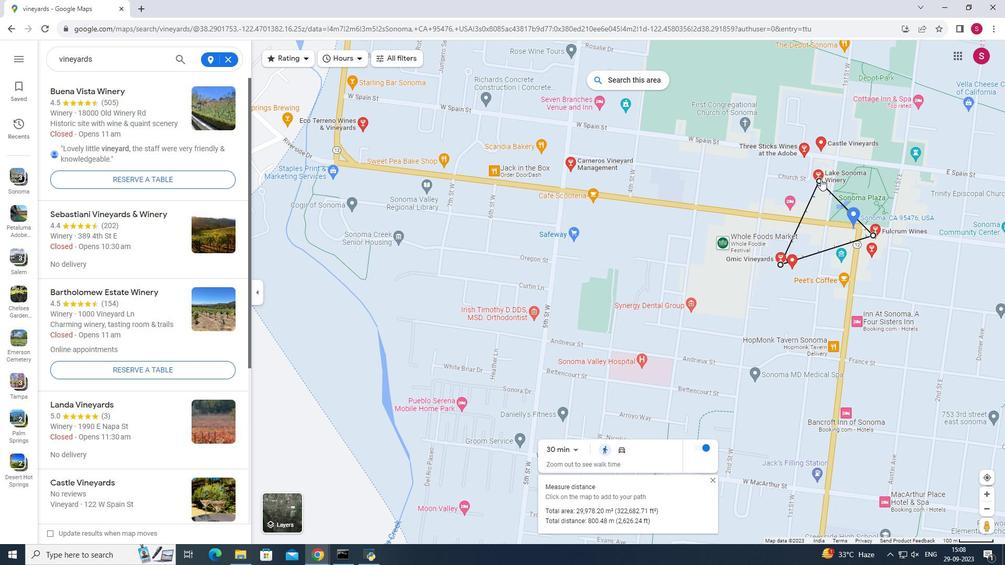 
Action: Mouse moved to (875, 236)
Screenshot: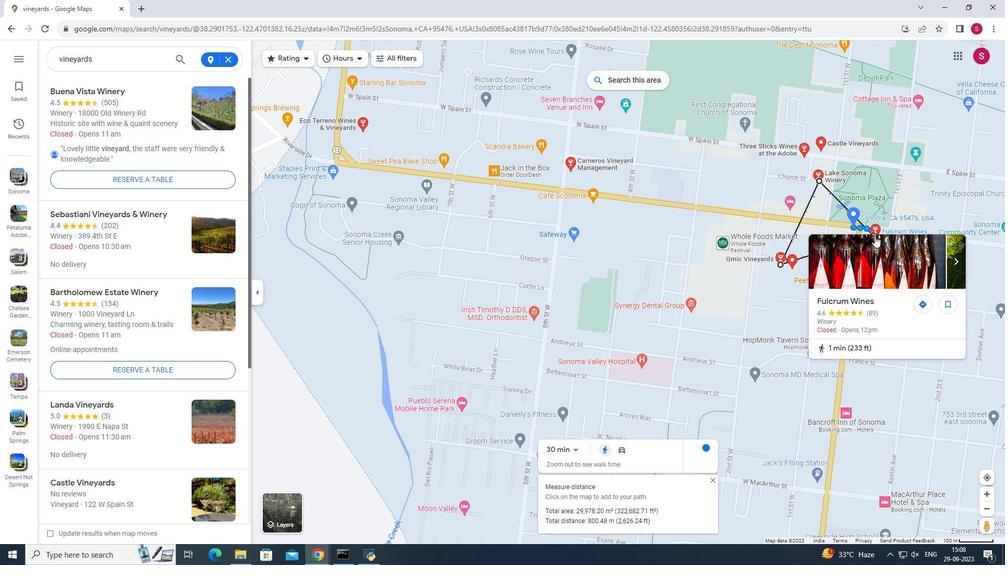 
Action: Mouse pressed left at (875, 236)
Screenshot: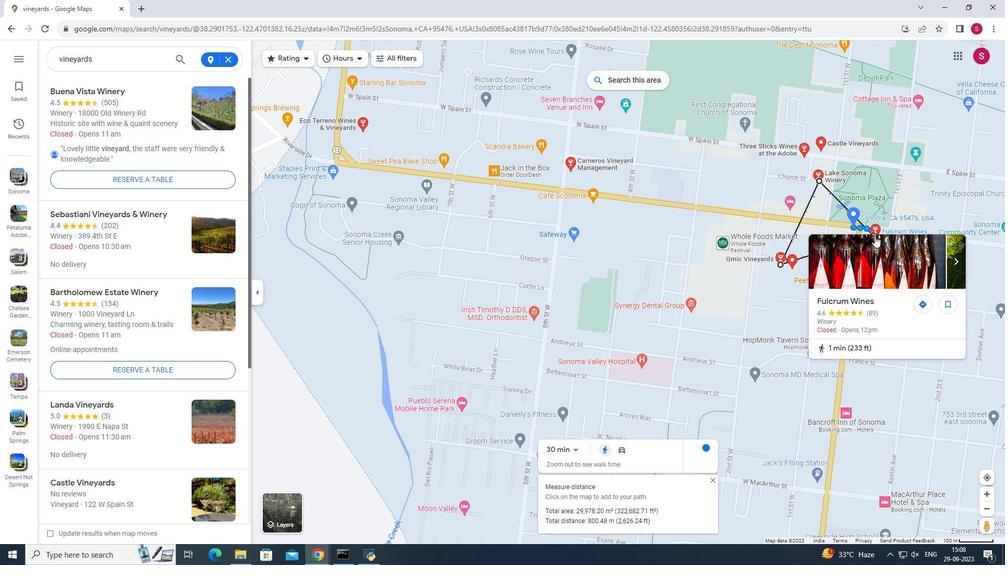
Action: Mouse moved to (873, 233)
Screenshot: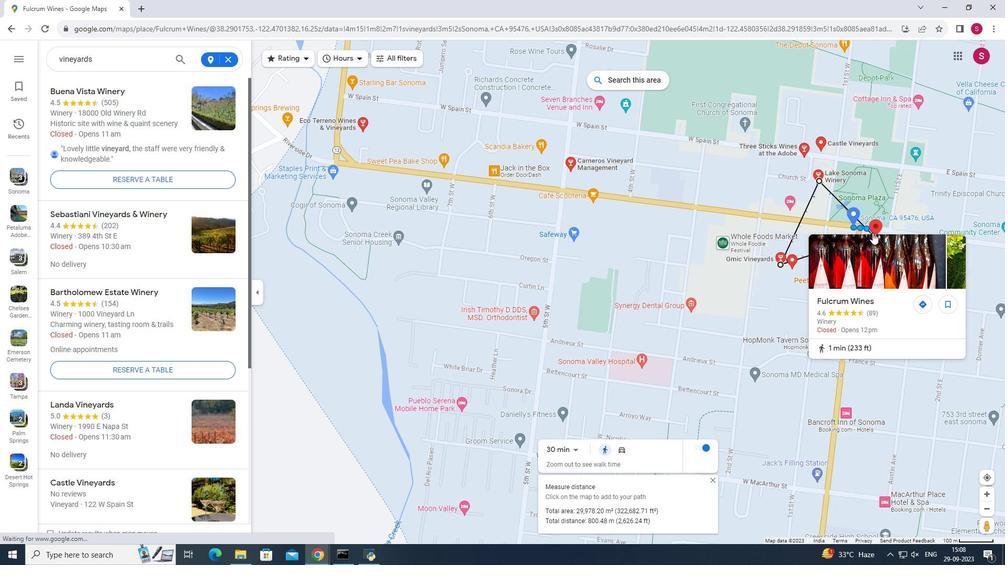 
Action: Mouse pressed left at (873, 233)
Screenshot: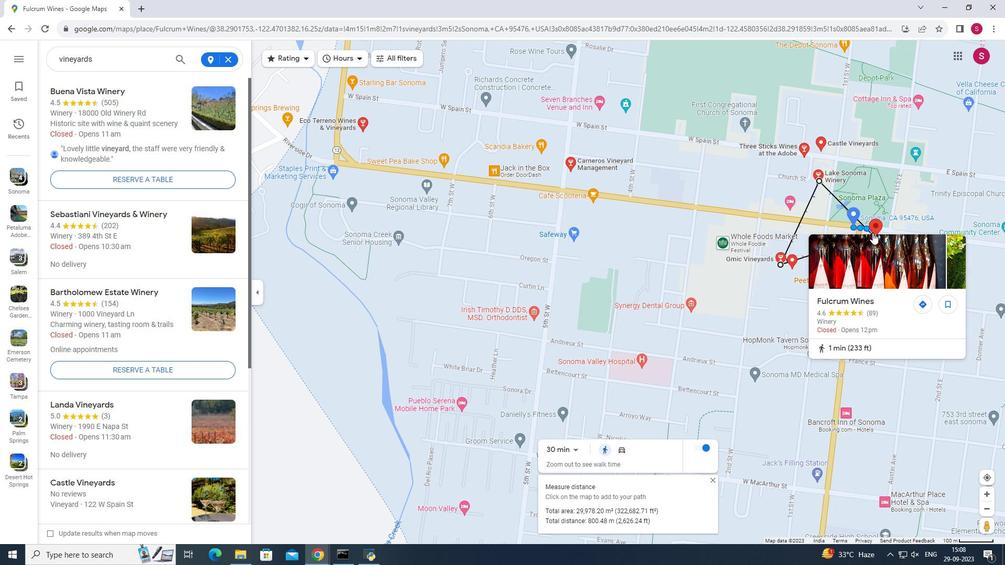 
Action: Mouse moved to (457, 84)
Screenshot: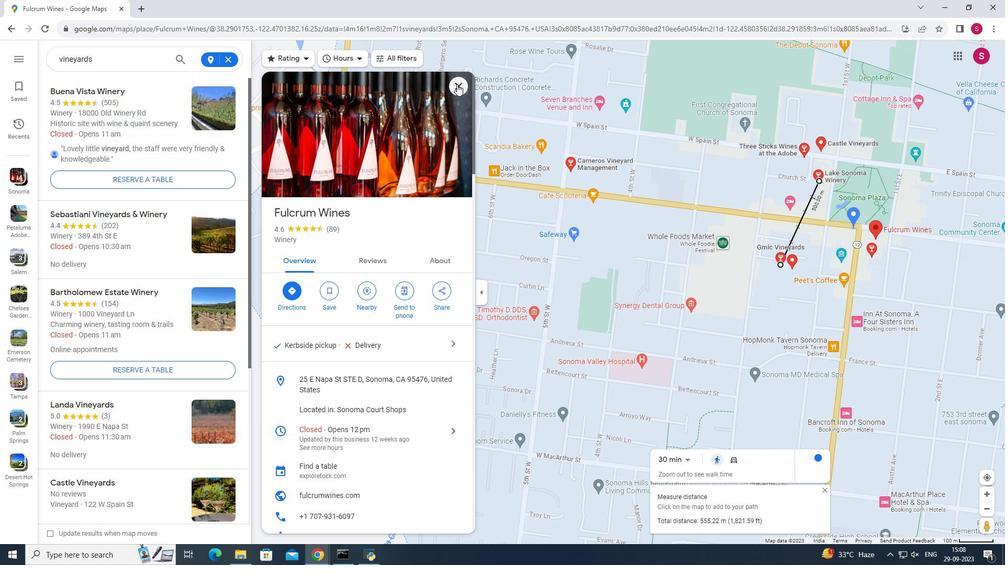 
Action: Mouse pressed left at (457, 84)
Screenshot: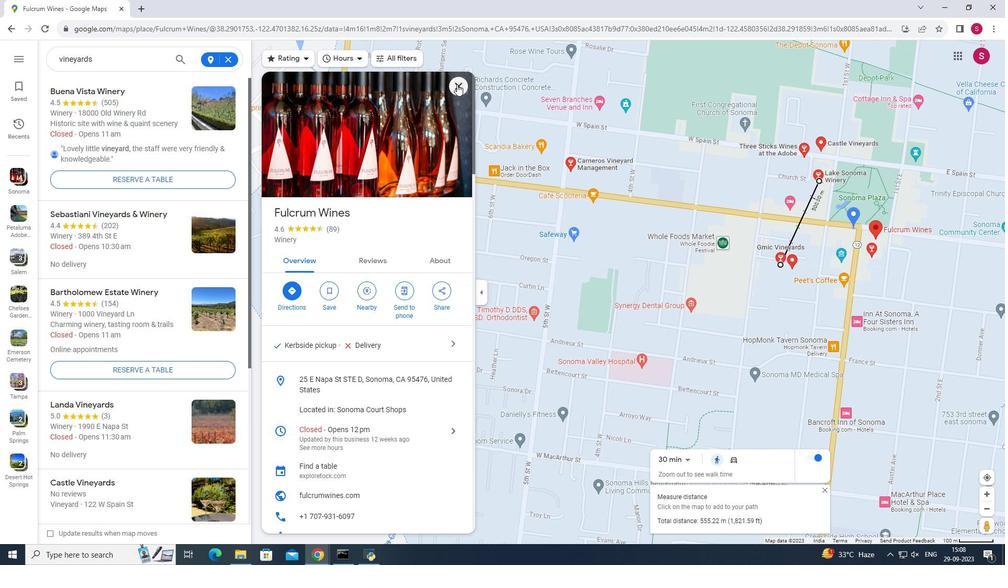 
Action: Mouse moved to (765, 254)
Screenshot: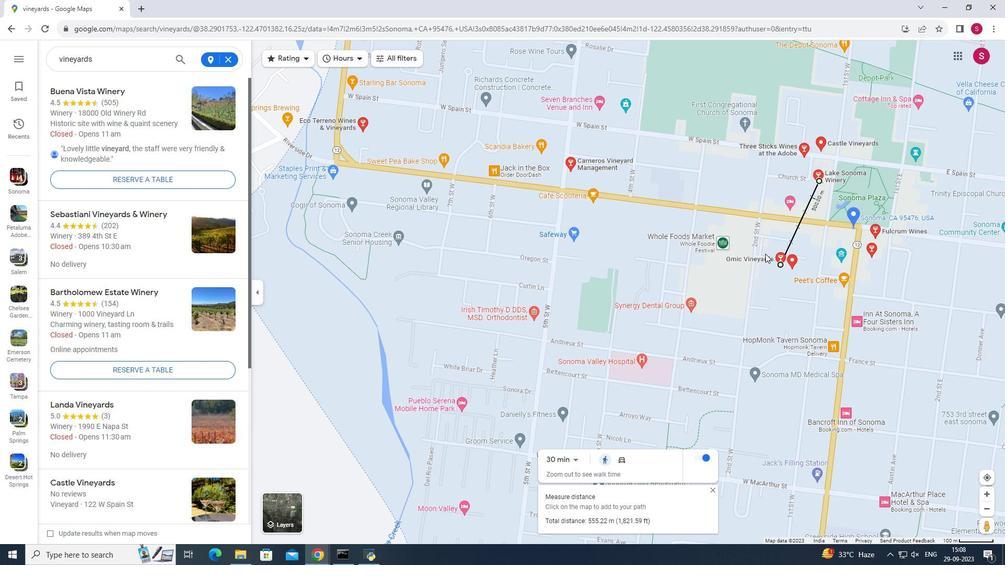 
